 Task: Arrange a 60-minute sailing lesson for those looking to master the art of sailing.
Action: Mouse pressed left at (773, 102)
Screenshot: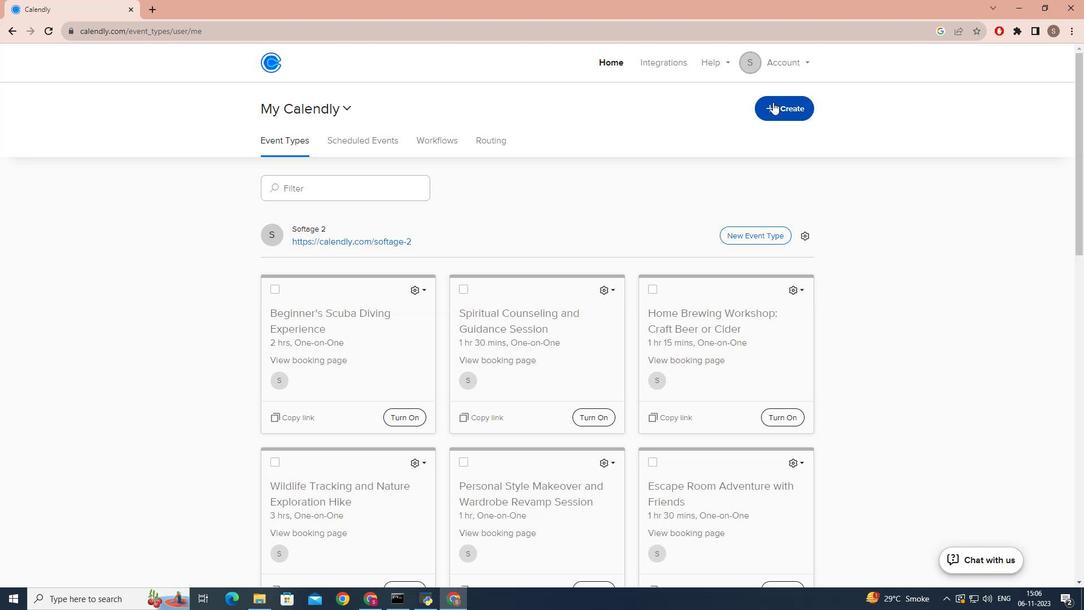 
Action: Mouse moved to (712, 144)
Screenshot: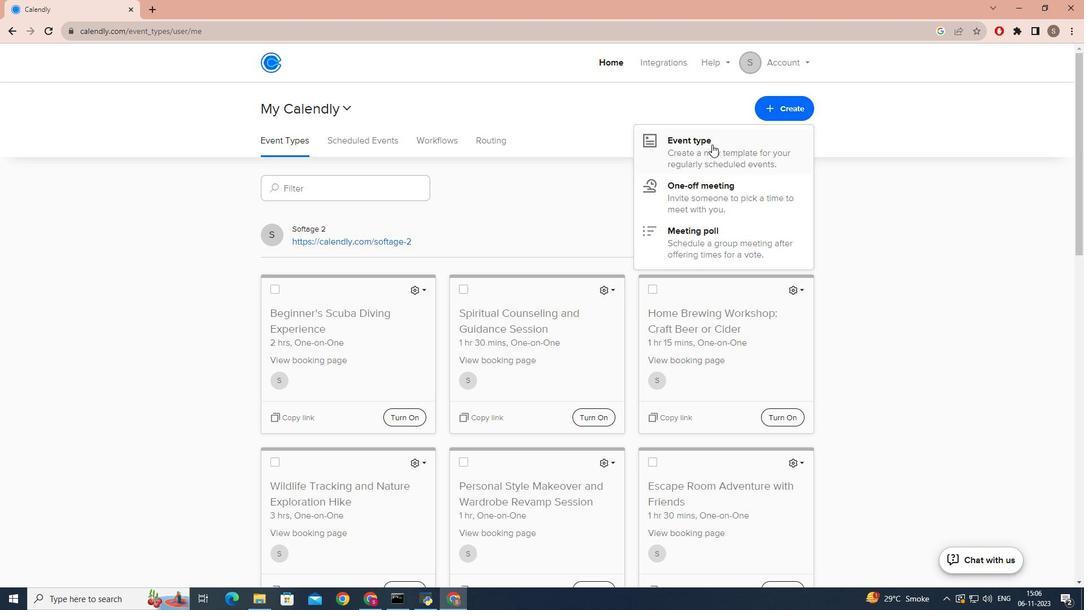 
Action: Mouse pressed left at (712, 144)
Screenshot: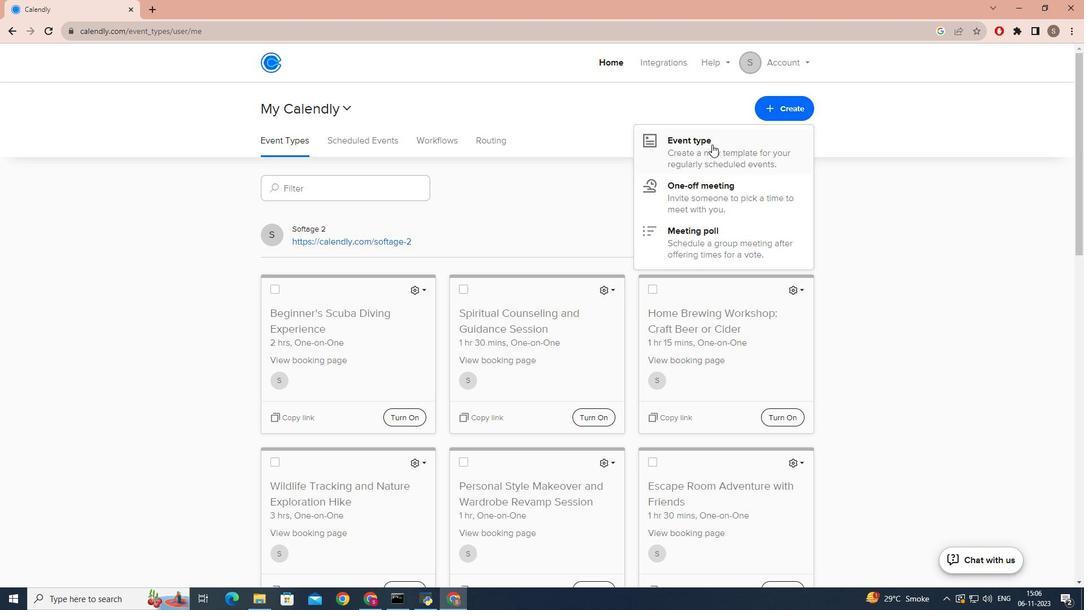 
Action: Mouse moved to (473, 181)
Screenshot: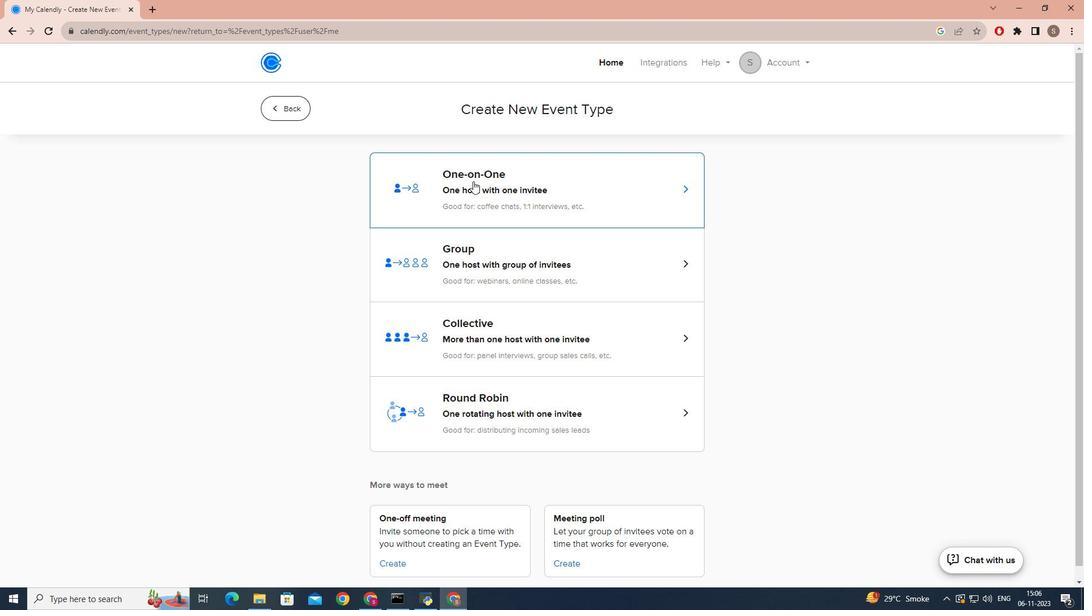 
Action: Mouse pressed left at (473, 181)
Screenshot: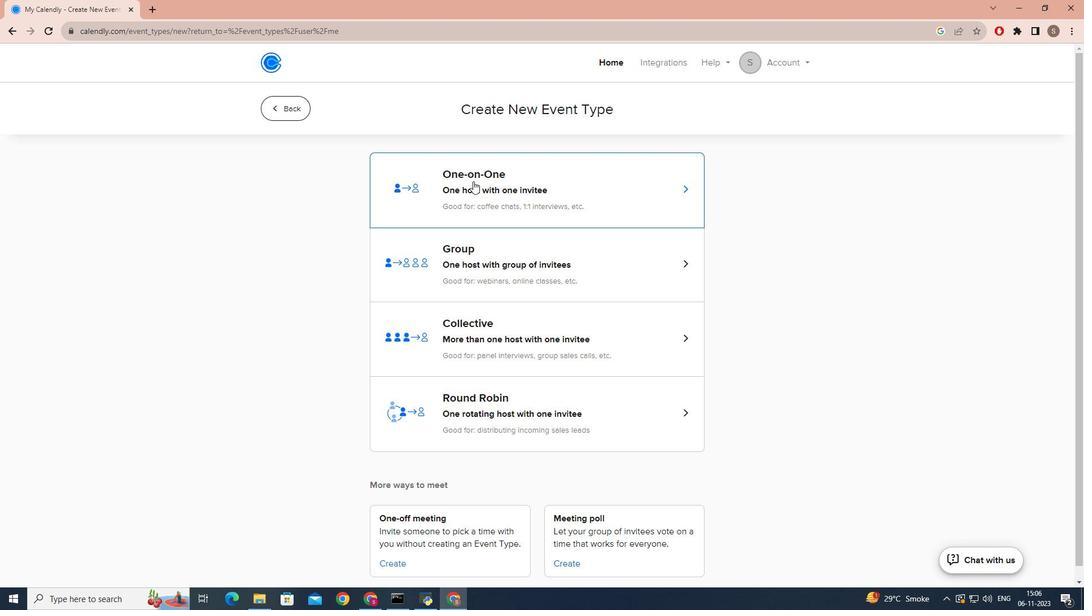 
Action: Mouse moved to (417, 264)
Screenshot: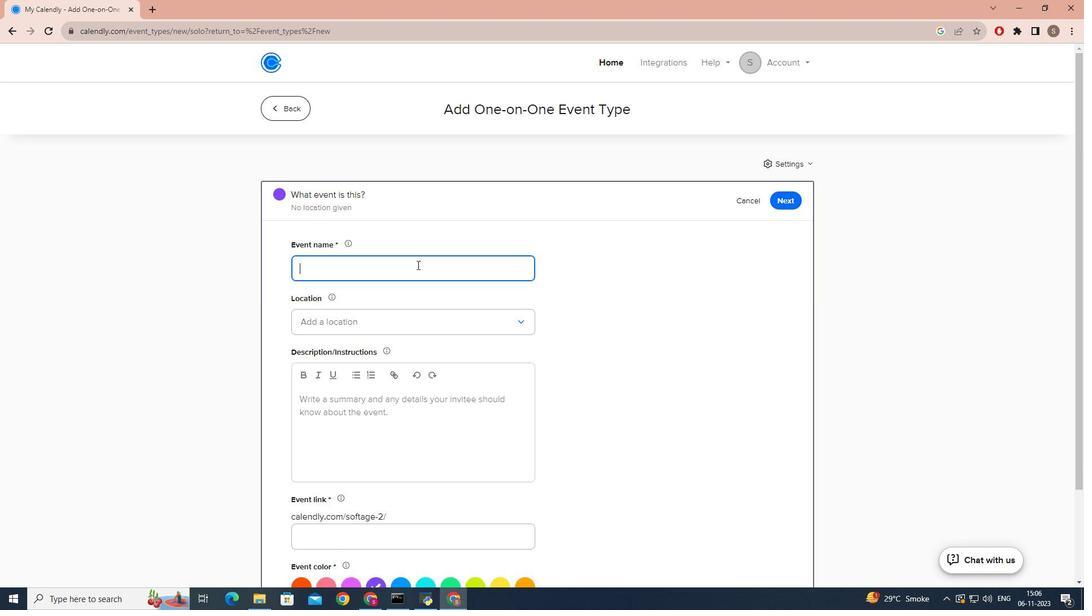 
Action: Key pressed <Key.caps_lock>M<Key.caps_lock>aster<Key.space>the<Key.space><Key.caps_lock>A<Key.caps_lock>rt<Key.space>of<Key.space><Key.caps_lock>S<Key.caps_lock>ailing
Screenshot: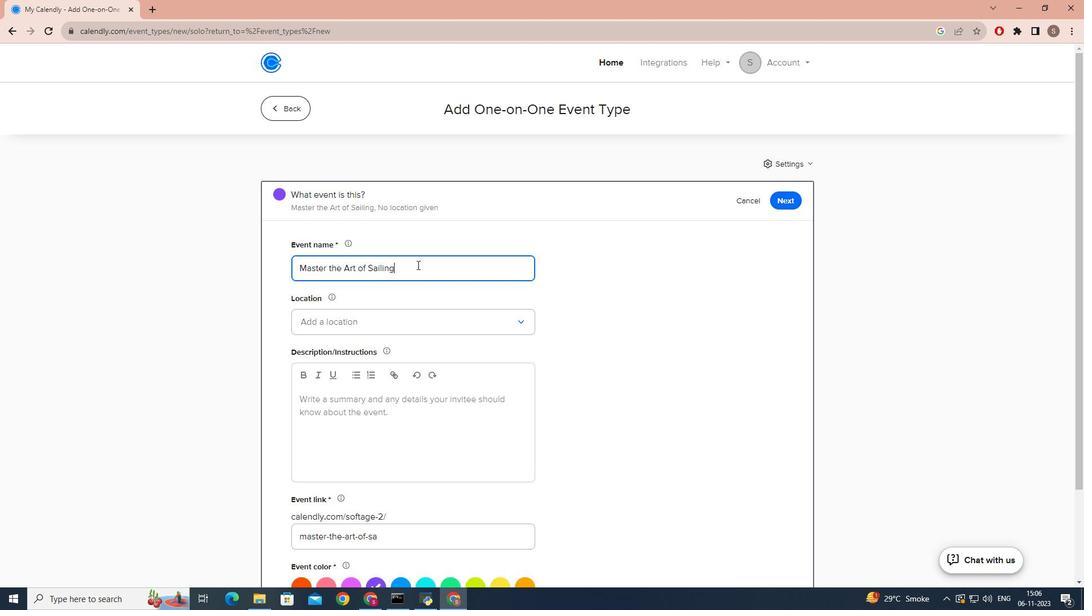 
Action: Mouse moved to (287, 315)
Screenshot: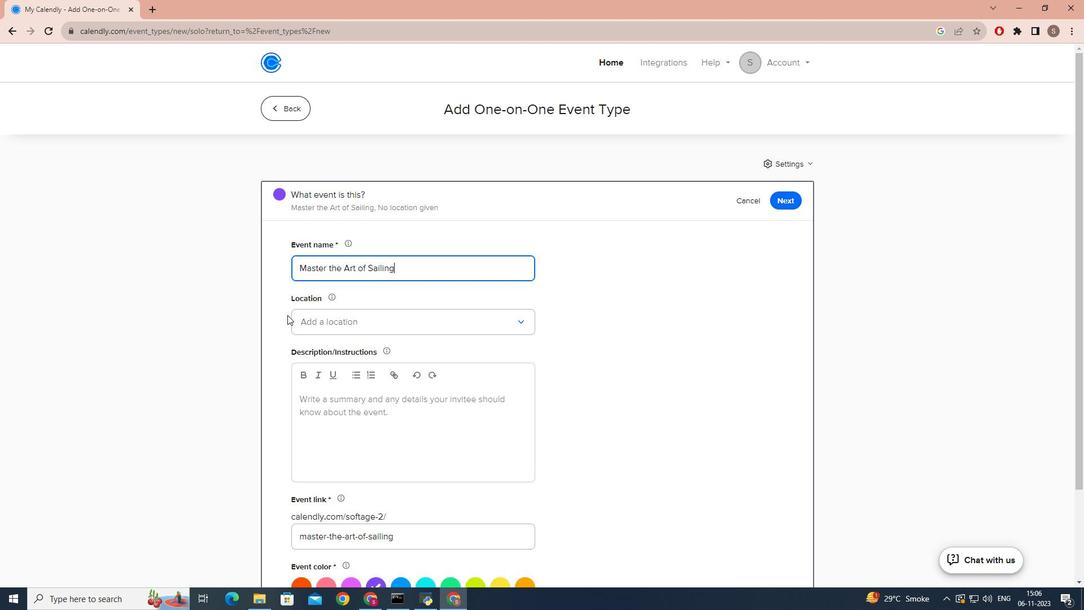 
Action: Mouse pressed left at (287, 315)
Screenshot: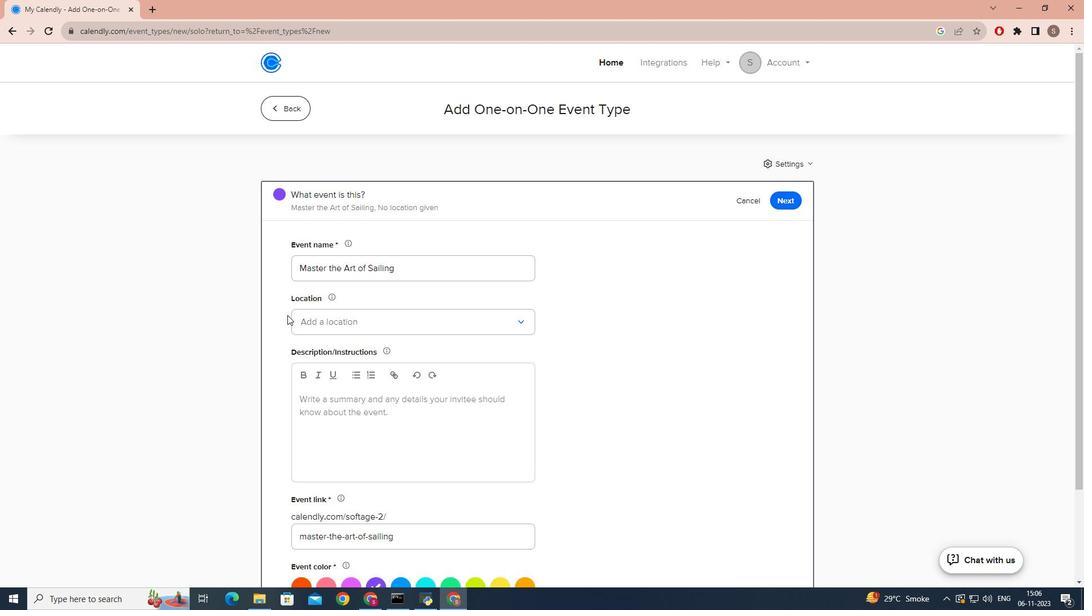 
Action: Mouse moved to (309, 315)
Screenshot: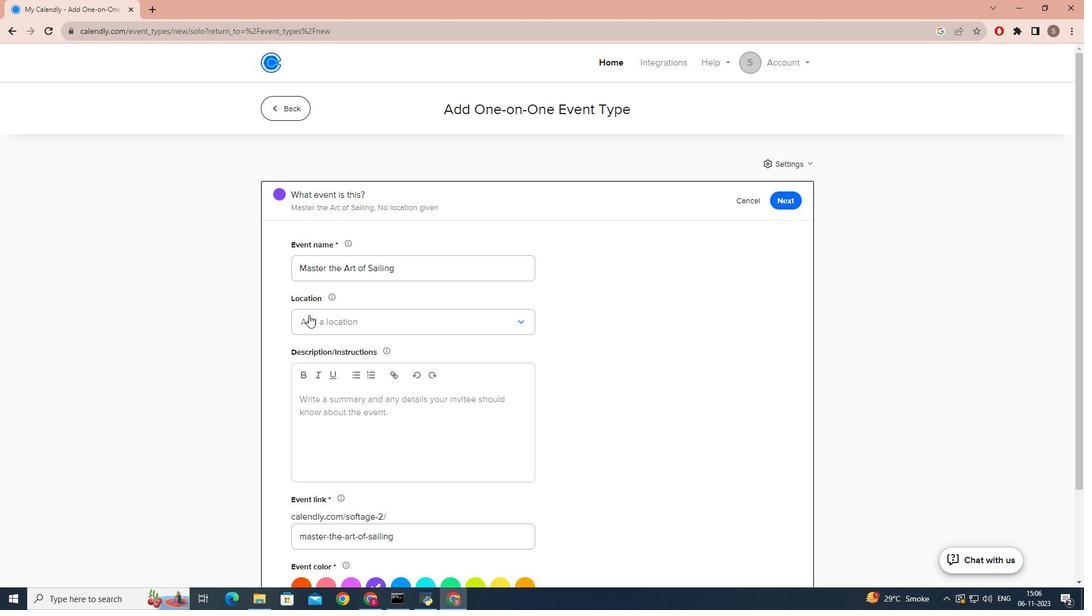 
Action: Mouse pressed left at (309, 315)
Screenshot: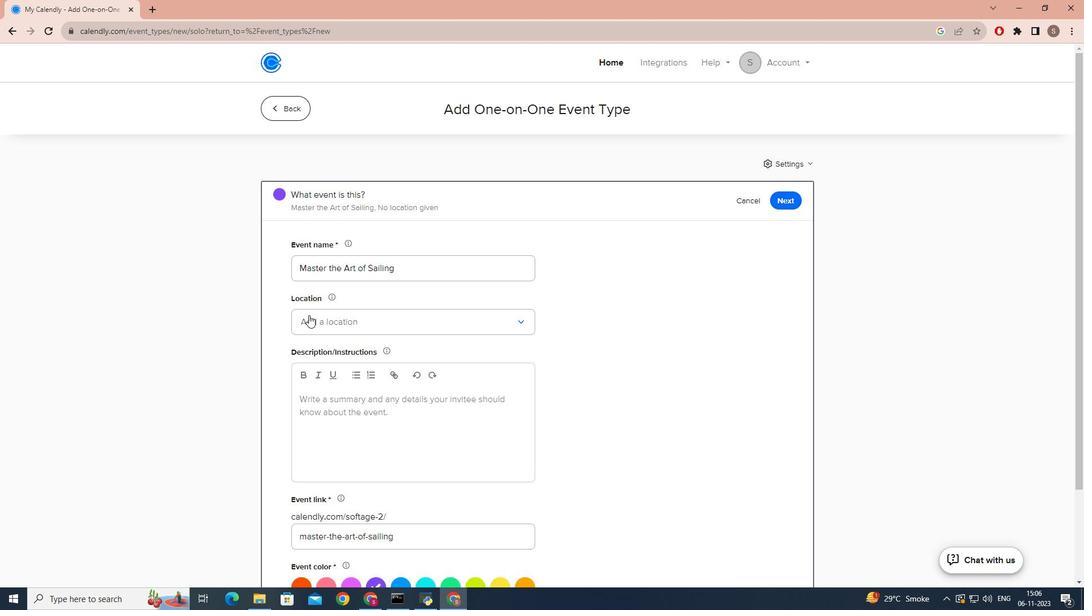 
Action: Mouse moved to (314, 342)
Screenshot: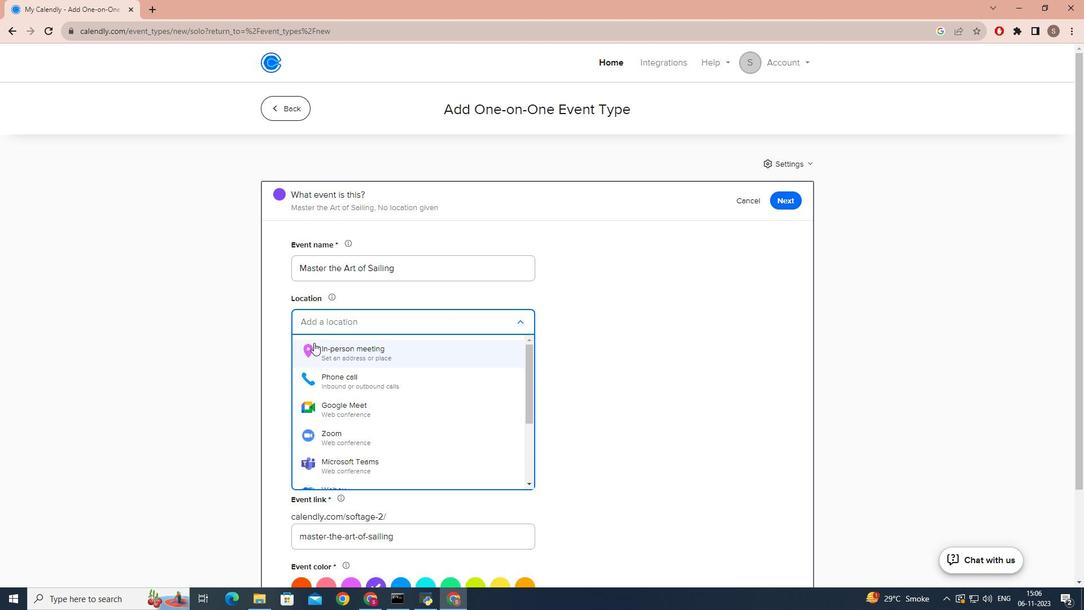 
Action: Mouse pressed left at (314, 342)
Screenshot: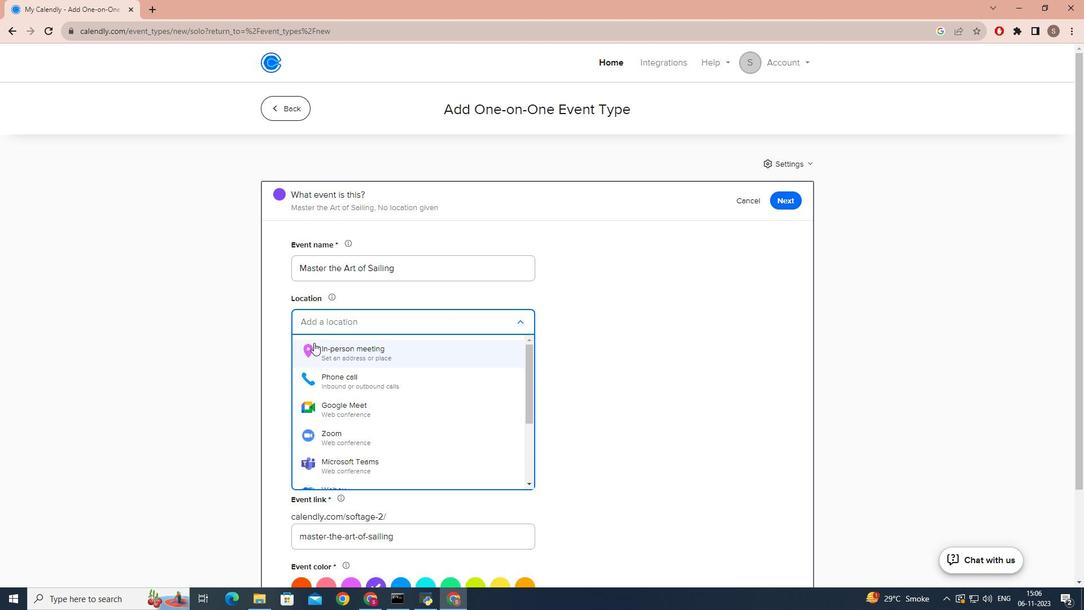 
Action: Mouse moved to (497, 185)
Screenshot: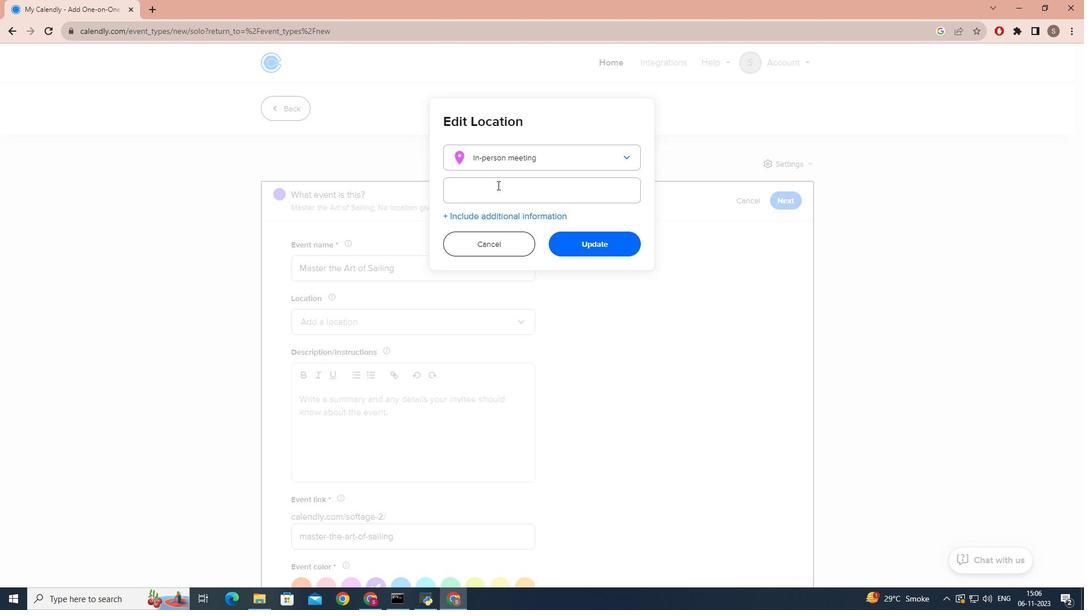 
Action: Mouse pressed left at (497, 185)
Screenshot: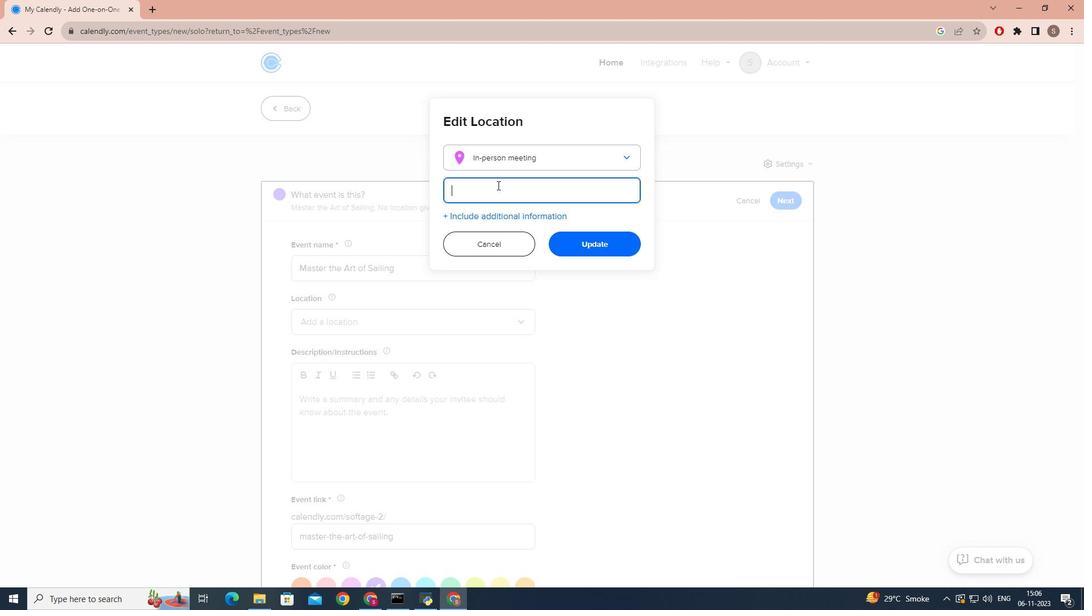 
Action: Mouse moved to (508, 182)
Screenshot: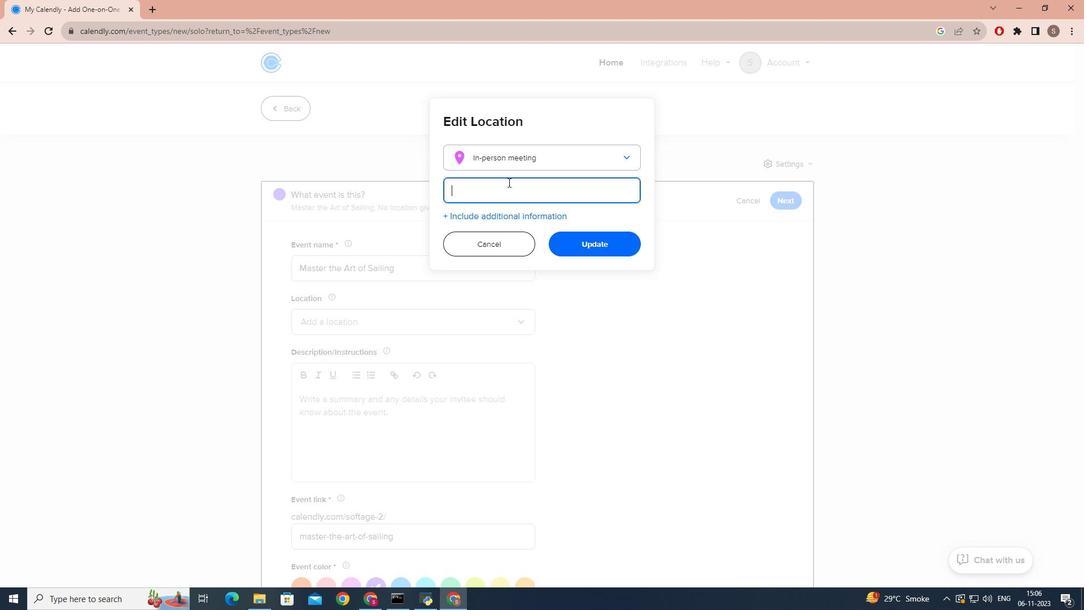 
Action: Key pressed <Key.caps_lock>L<Key.caps_lock>yme<Key.space><Key.caps_lock>S<Key.caps_lock>ea,<Key.space><Key.caps_lock>U<Key.caps_lock>.<Key.caps_lock>K<Key.caps_lock>
Screenshot: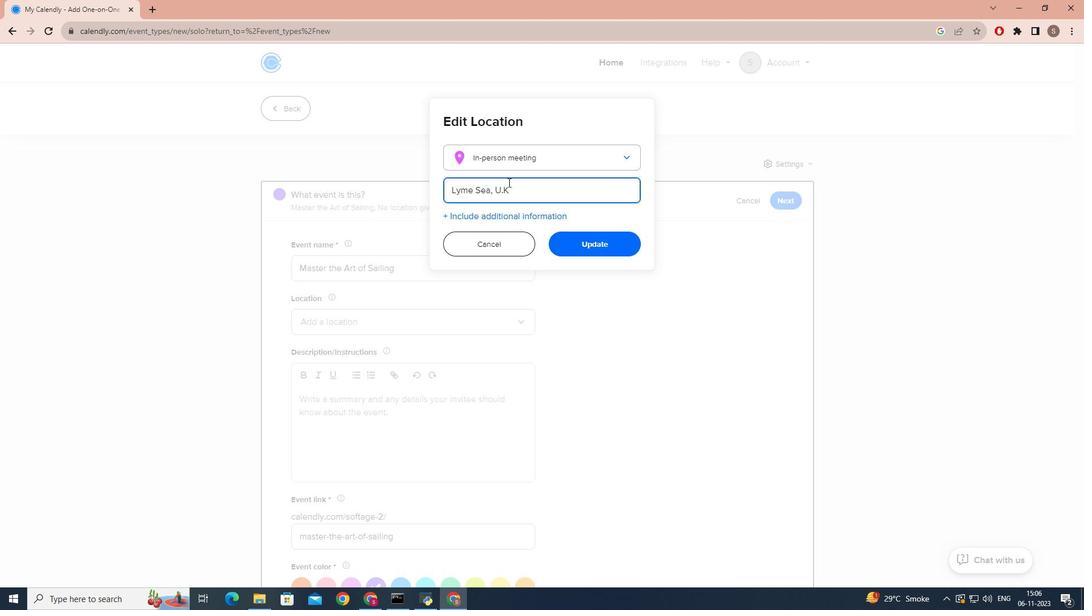 
Action: Mouse moved to (572, 242)
Screenshot: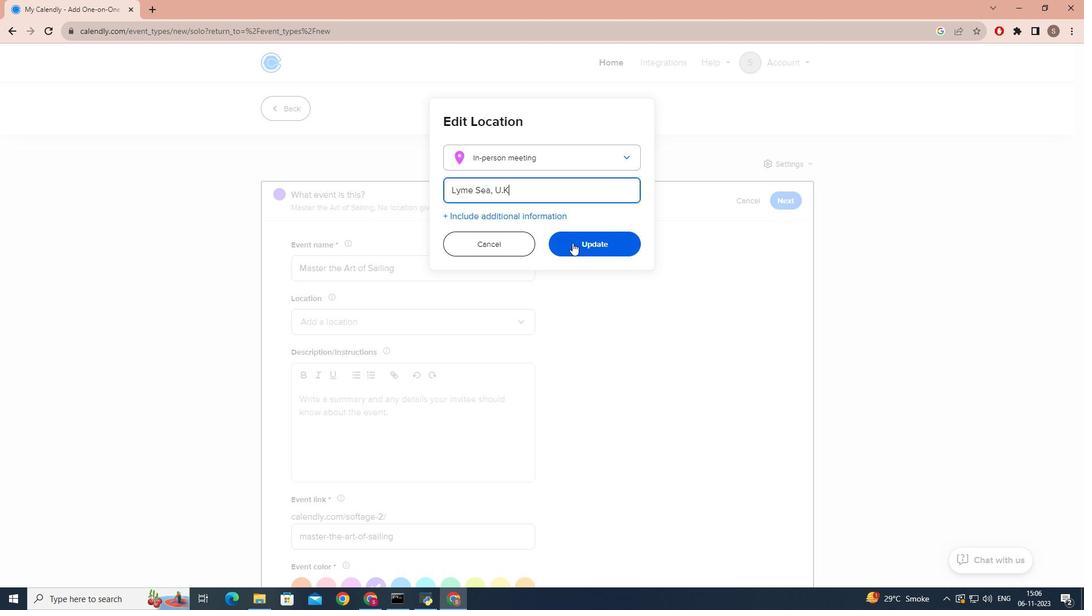 
Action: Mouse pressed left at (572, 242)
Screenshot: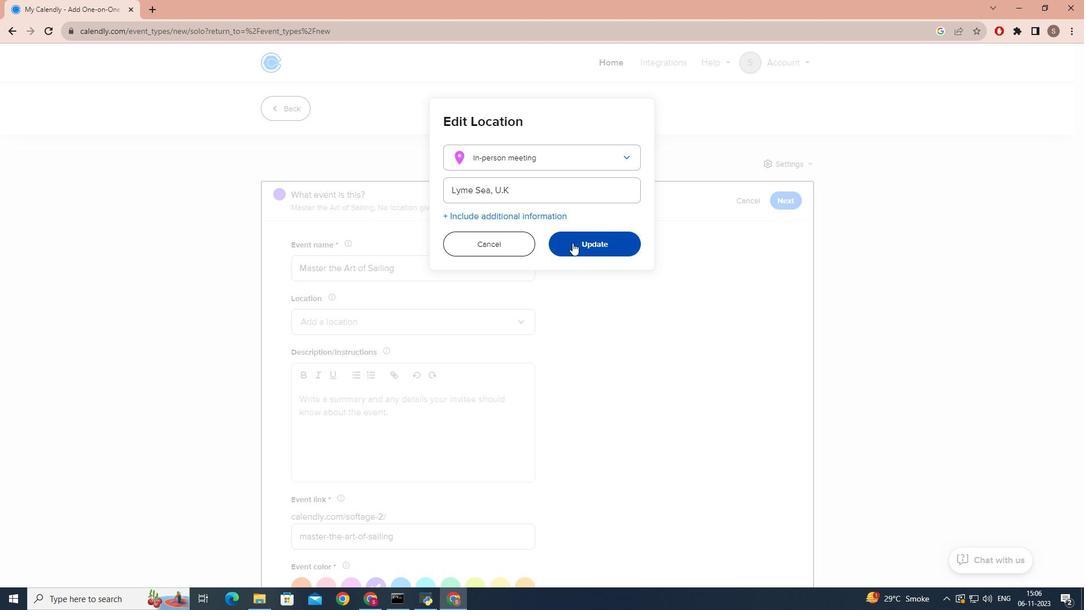 
Action: Mouse moved to (442, 300)
Screenshot: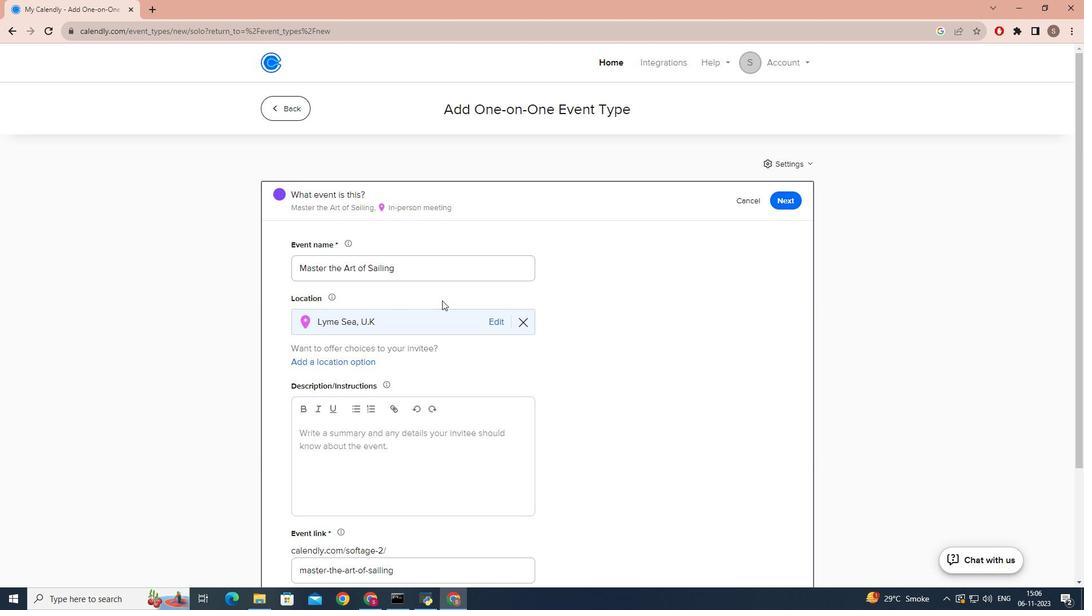 
Action: Mouse scrolled (442, 300) with delta (0, 0)
Screenshot: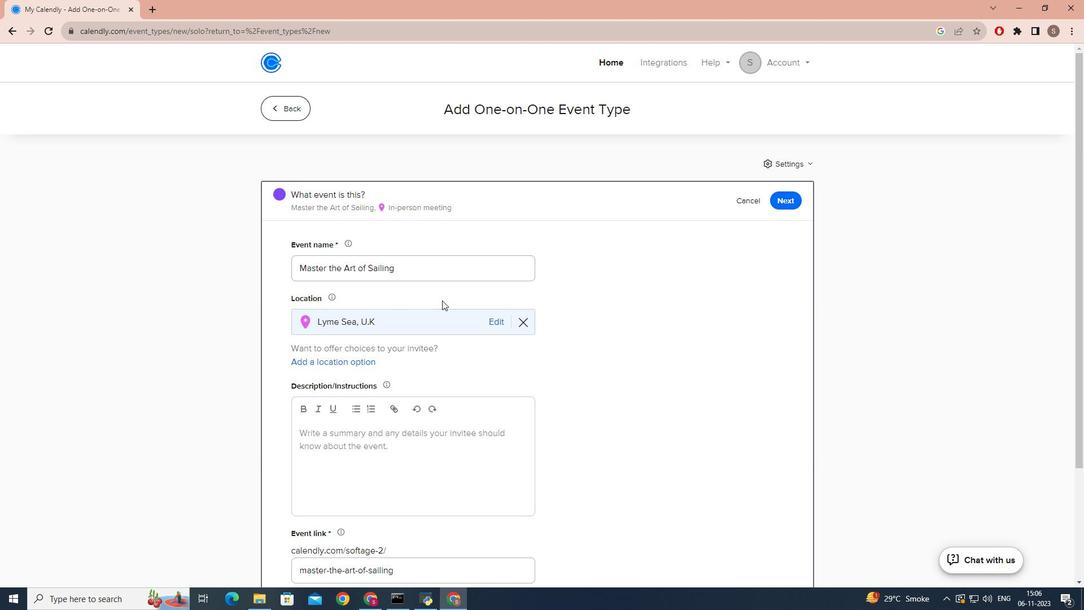 
Action: Mouse scrolled (442, 300) with delta (0, 0)
Screenshot: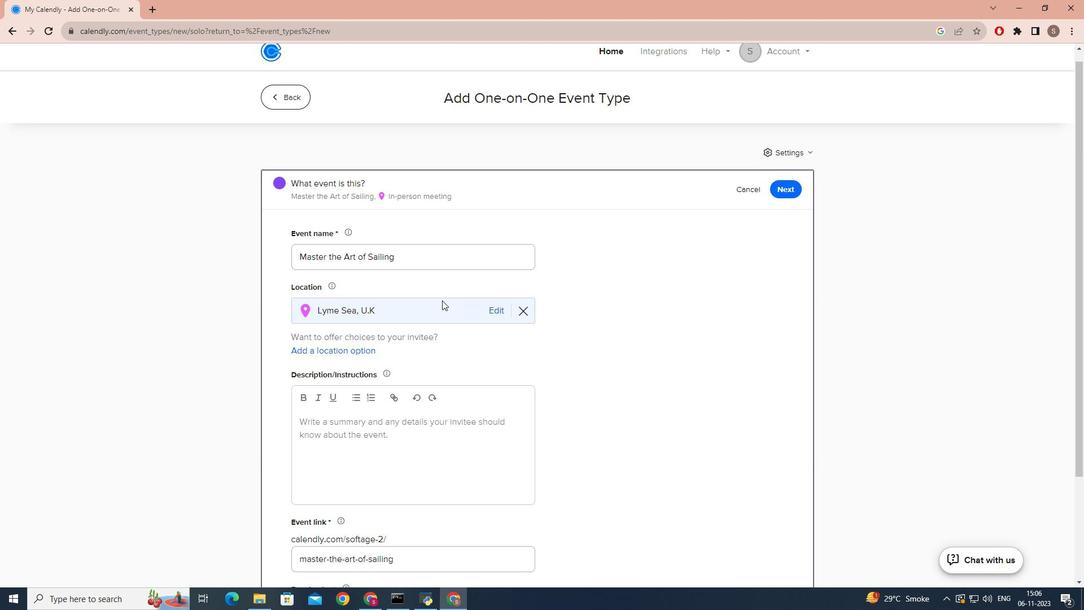 
Action: Mouse scrolled (442, 300) with delta (0, 0)
Screenshot: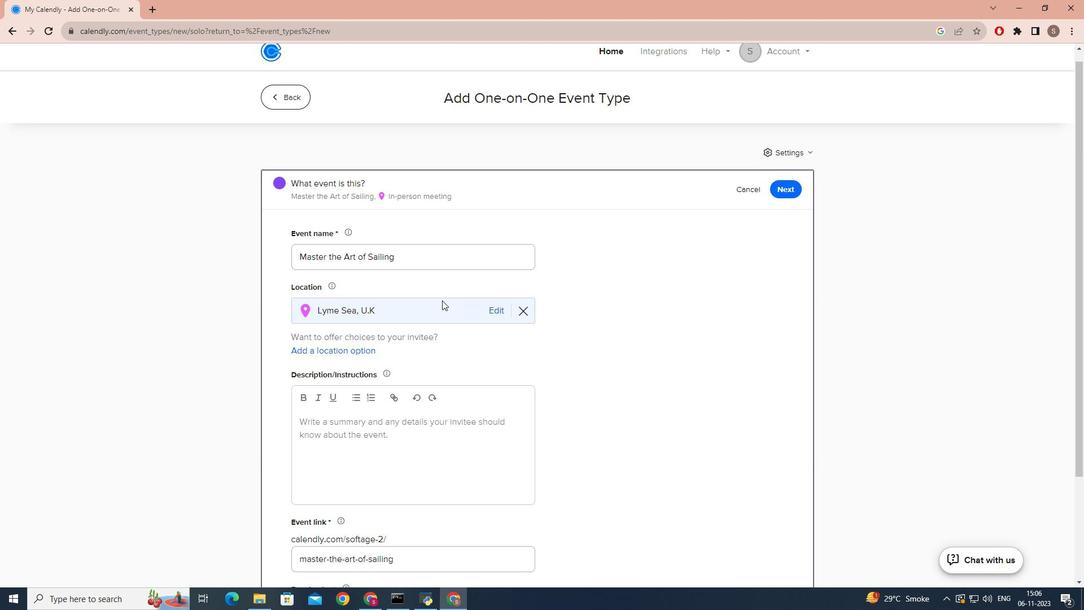 
Action: Mouse scrolled (442, 300) with delta (0, 0)
Screenshot: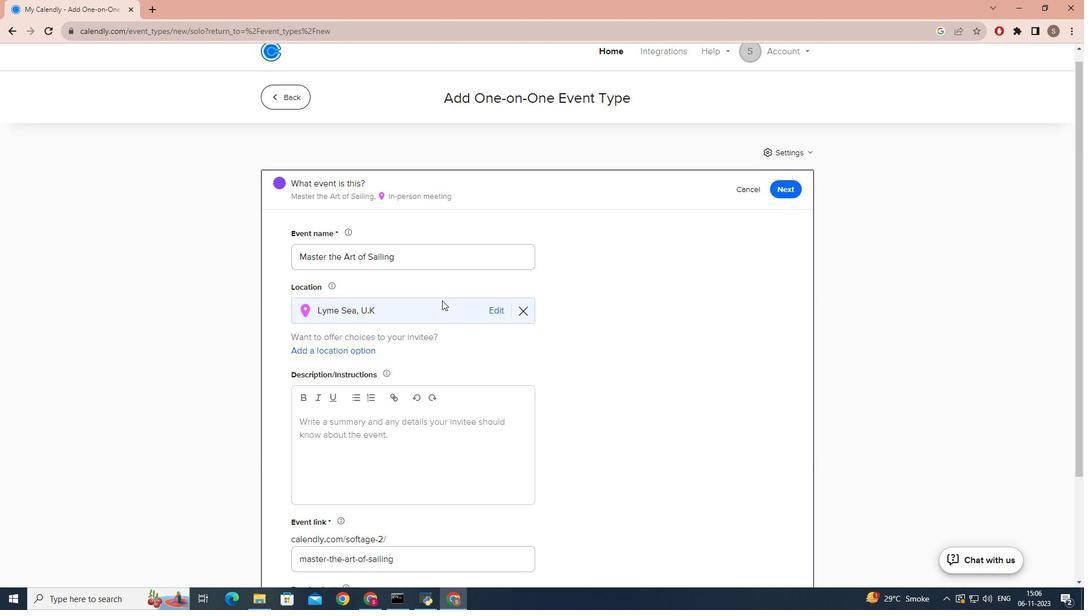 
Action: Mouse scrolled (442, 300) with delta (0, 0)
Screenshot: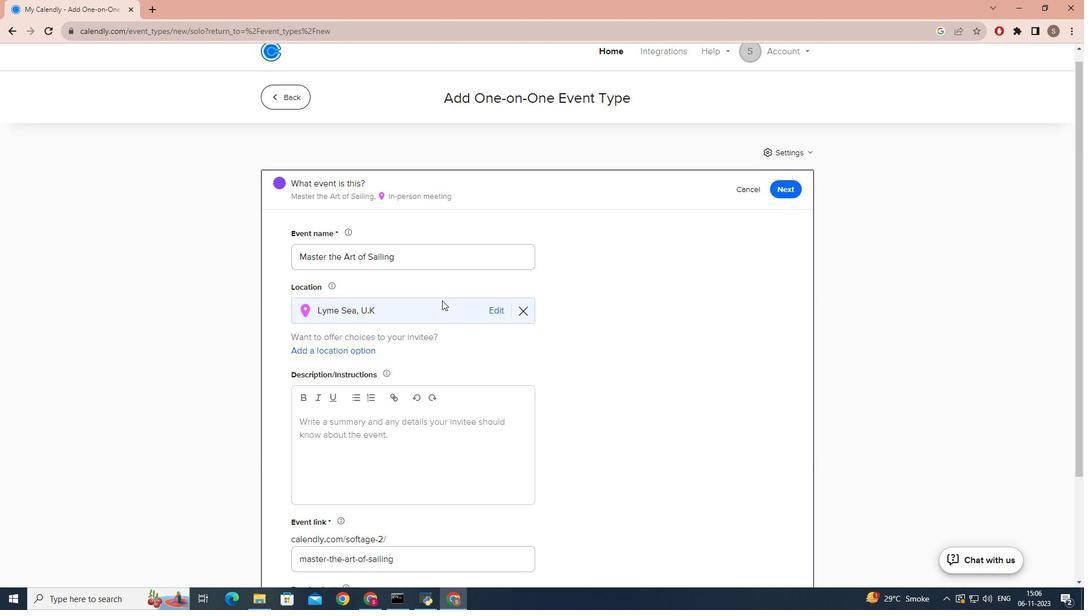 
Action: Mouse moved to (342, 290)
Screenshot: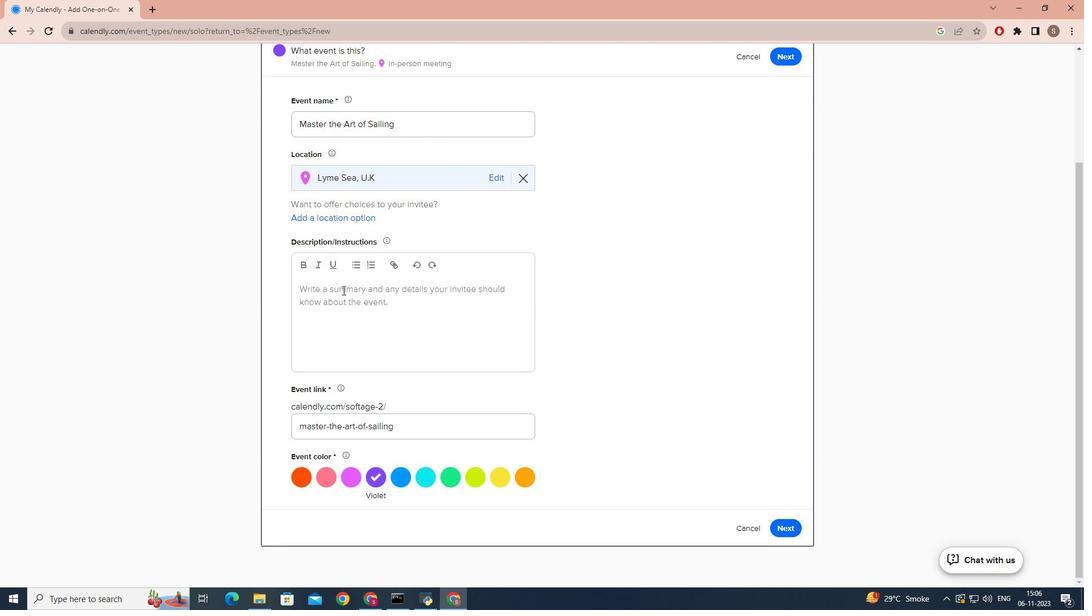 
Action: Mouse pressed left at (342, 290)
Screenshot: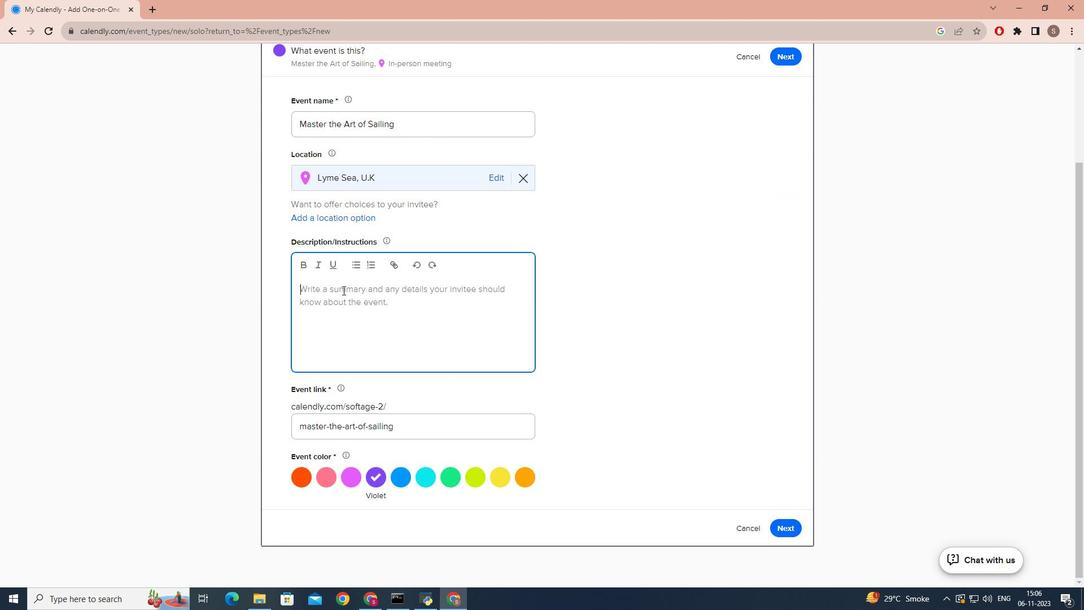 
Action: Mouse pressed right at (342, 290)
Screenshot: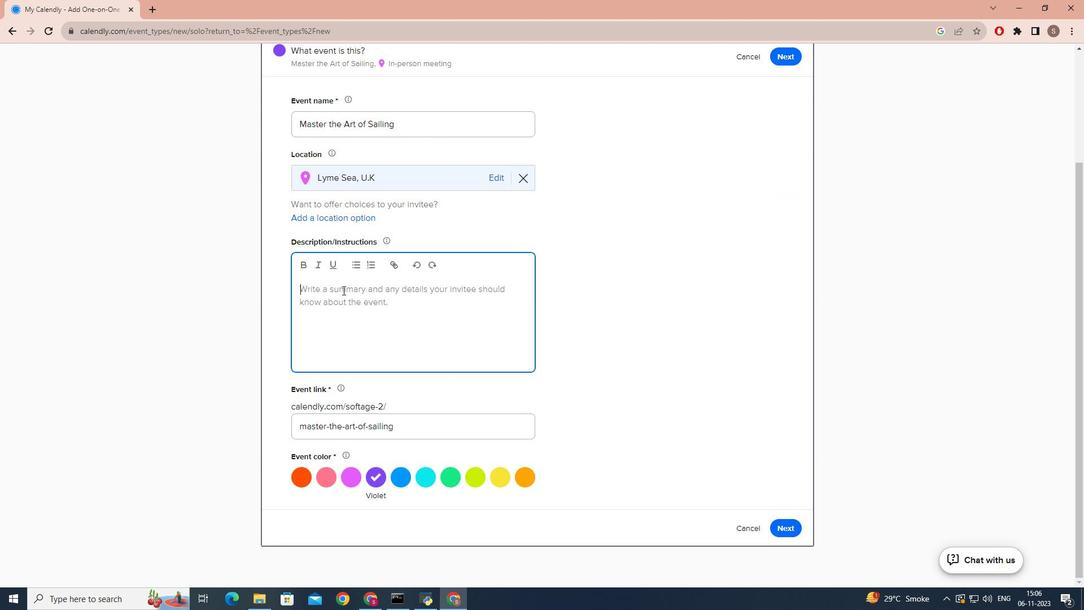 
Action: Mouse moved to (281, 296)
Screenshot: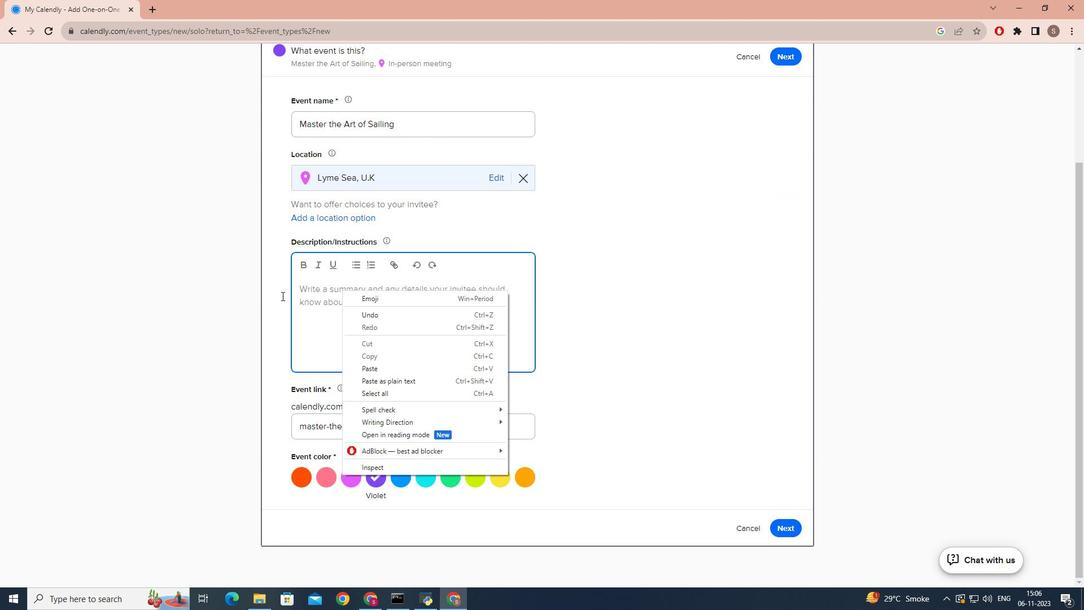 
Action: Mouse pressed left at (281, 296)
Screenshot: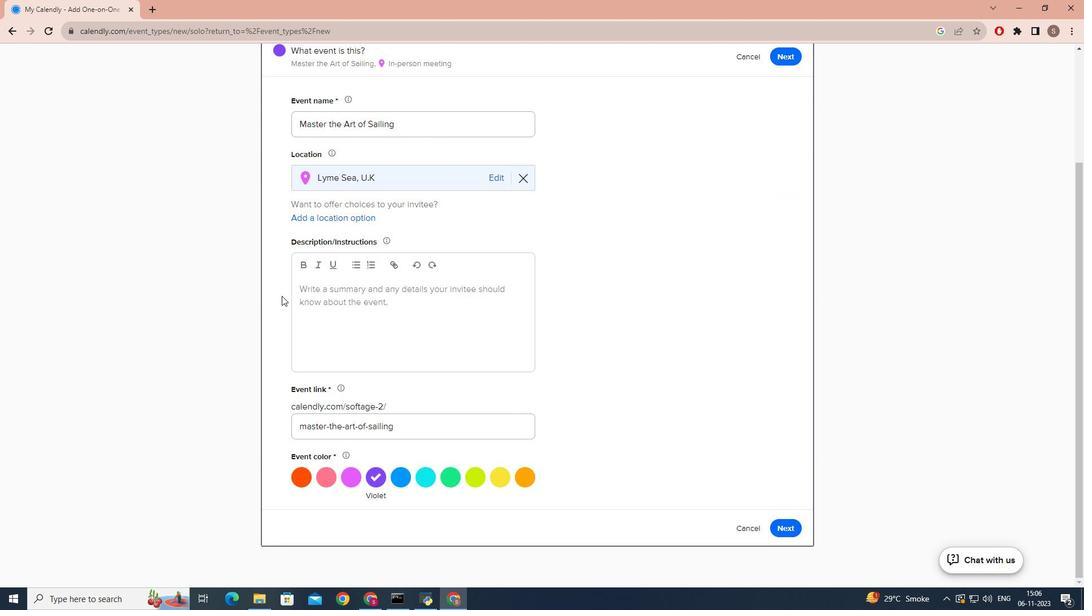 
Action: Mouse moved to (309, 293)
Screenshot: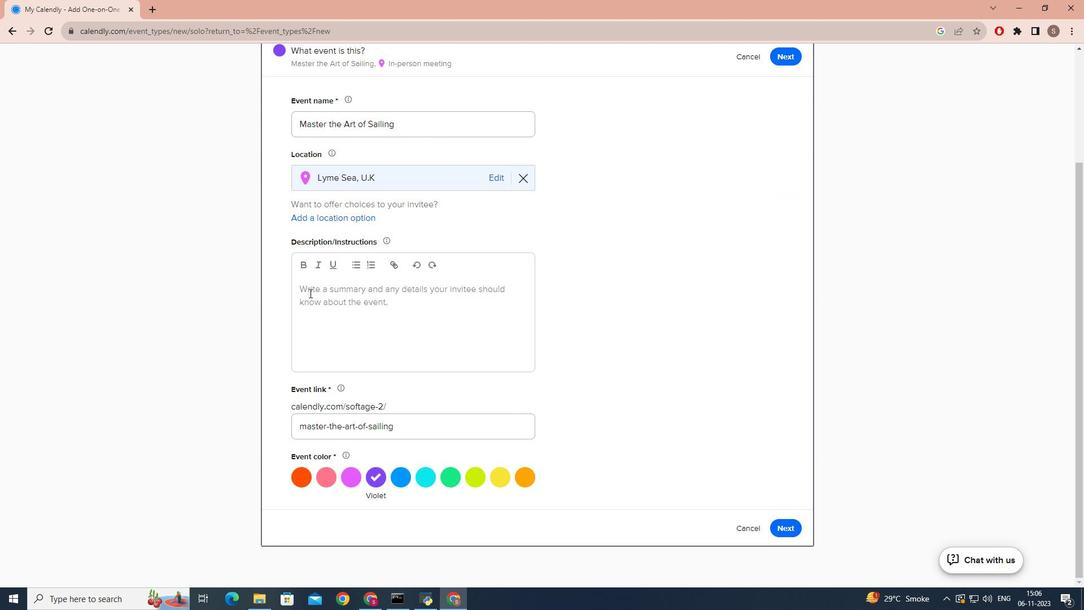 
Action: Mouse pressed left at (309, 293)
Screenshot: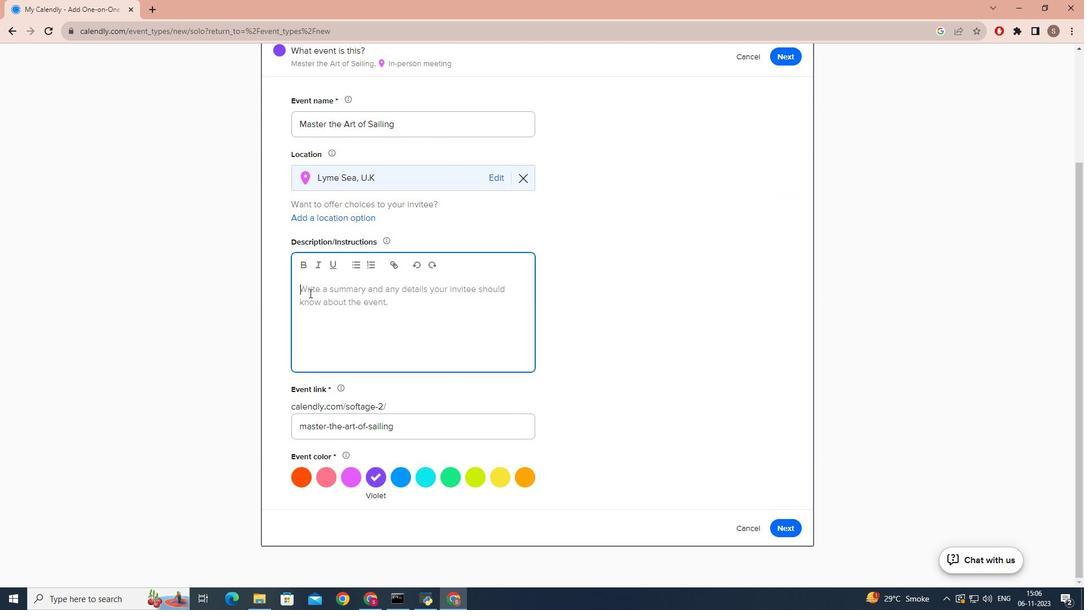 
Action: Key pressed <Key.caps_lock>A<Key.caps_lock>re<Key.space>you<Key.space>ready<Key.space>to<Key.space>embark<Key.space>on<Key.space>a<Key.space>journey<Key.space>of<Key.space>wain<Key.backspace><Key.backspace><Key.backspace>ind,water<Key.space>and<Key.space>adventure<Key.shift_r>?<Key.space>
Screenshot: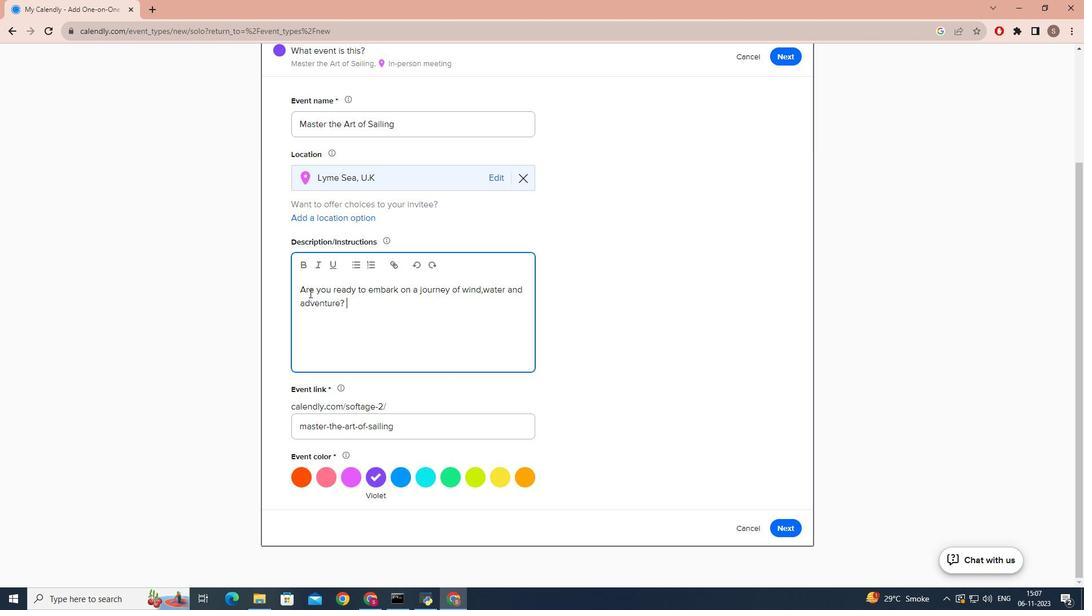 
Action: Mouse moved to (310, 293)
Screenshot: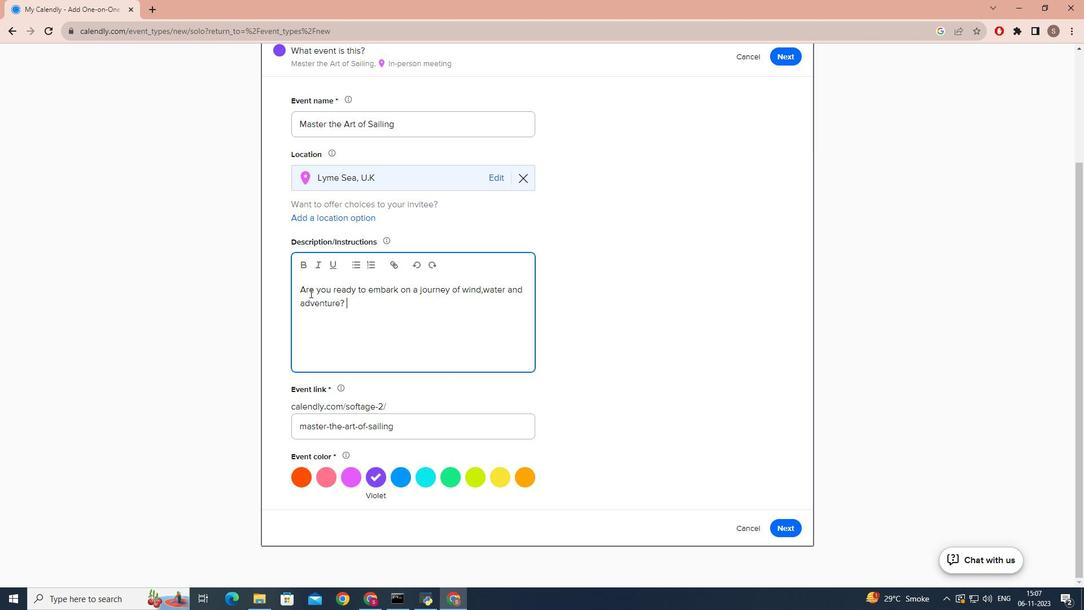 
Action: Key pressed <Key.caps_lock>J<Key.caps_lock>oi<Key.space><Key.backspace>n<Key.space>us<Key.space>for<Key.space>a<Key.space>sailing<Key.space>lesson<Key.space>where<Key.space>you<Key.space>will<Key.space>learn<Key.space>the<Key.space>ropes<Key.space>,quite<Key.space>oliterally<Key.shift_r><Key.shift_r>!<Key.space>
Screenshot: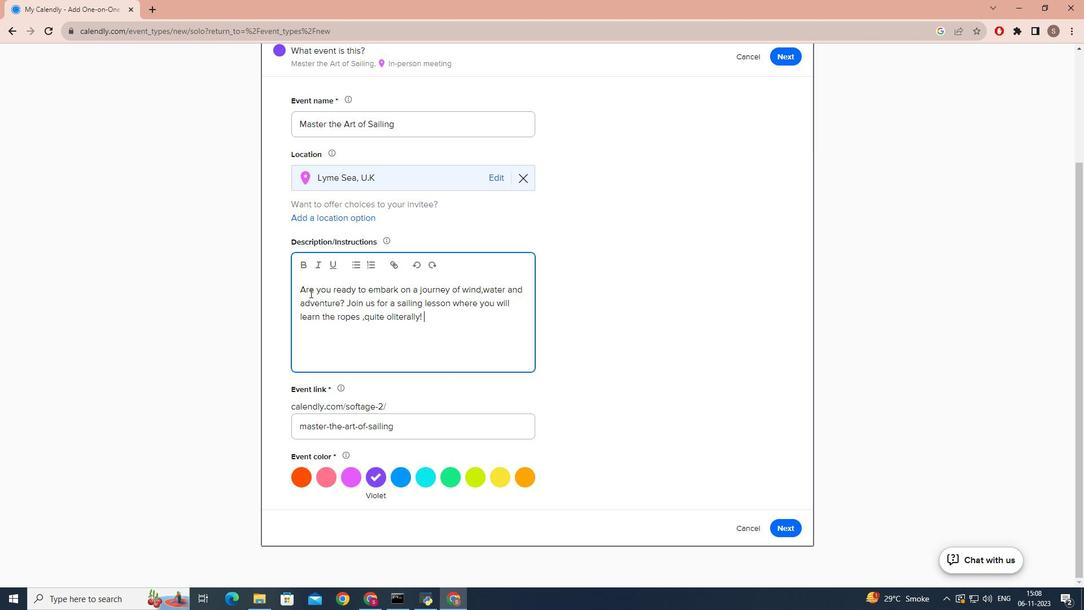 
Action: Mouse moved to (390, 316)
Screenshot: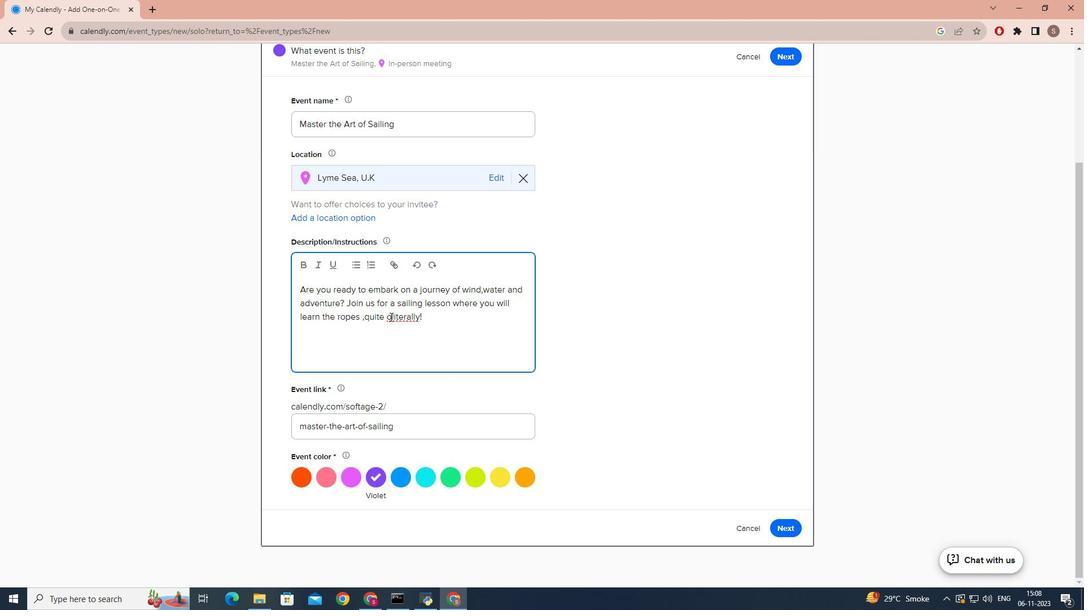 
Action: Mouse pressed left at (390, 316)
Screenshot: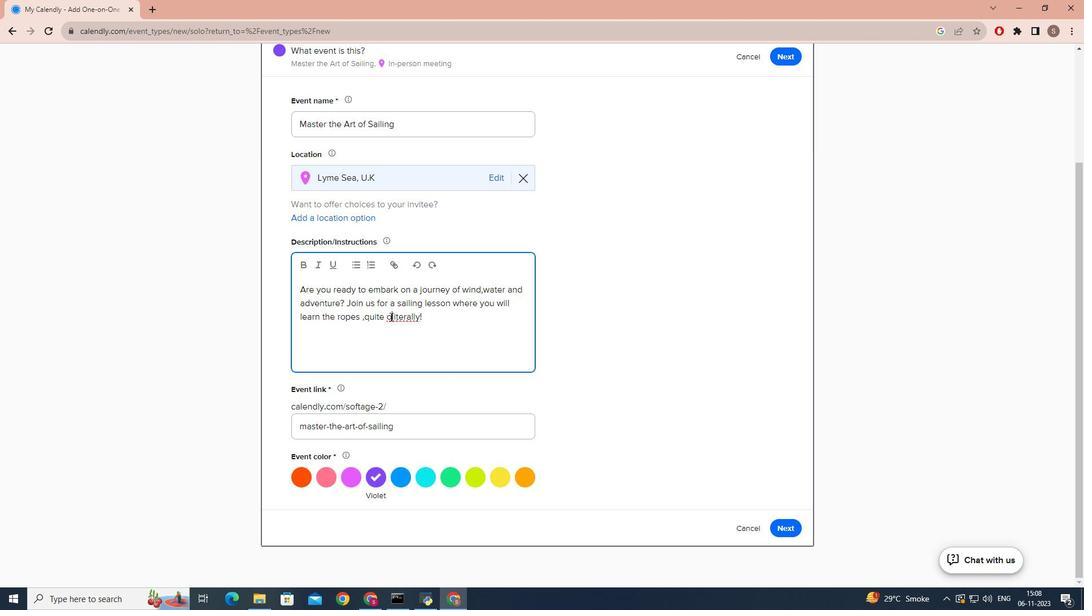 
Action: Key pressed <Key.backspace>
Screenshot: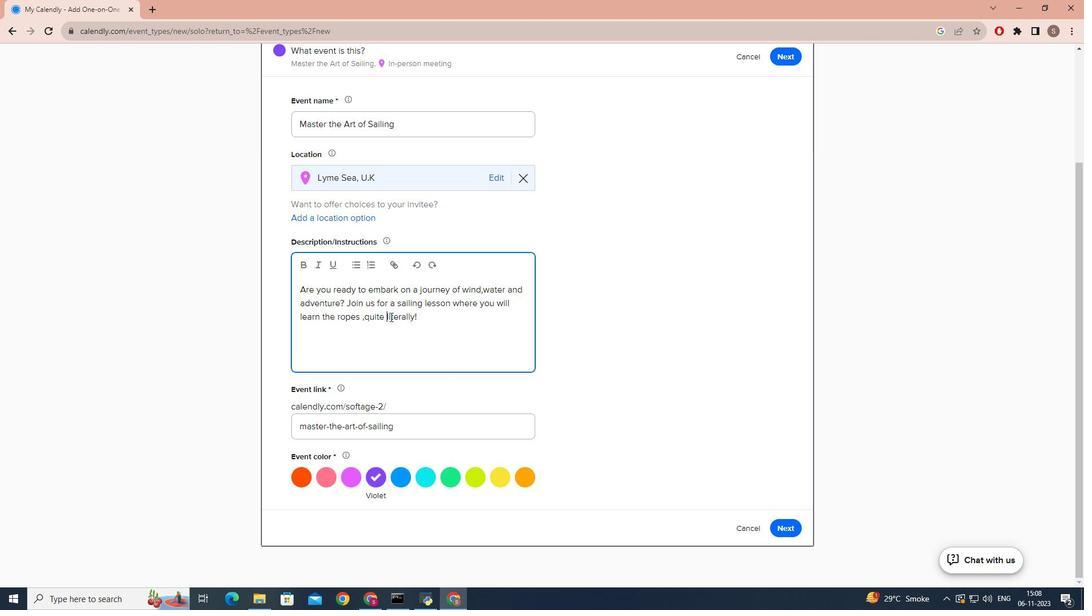 
Action: Mouse moved to (446, 324)
Screenshot: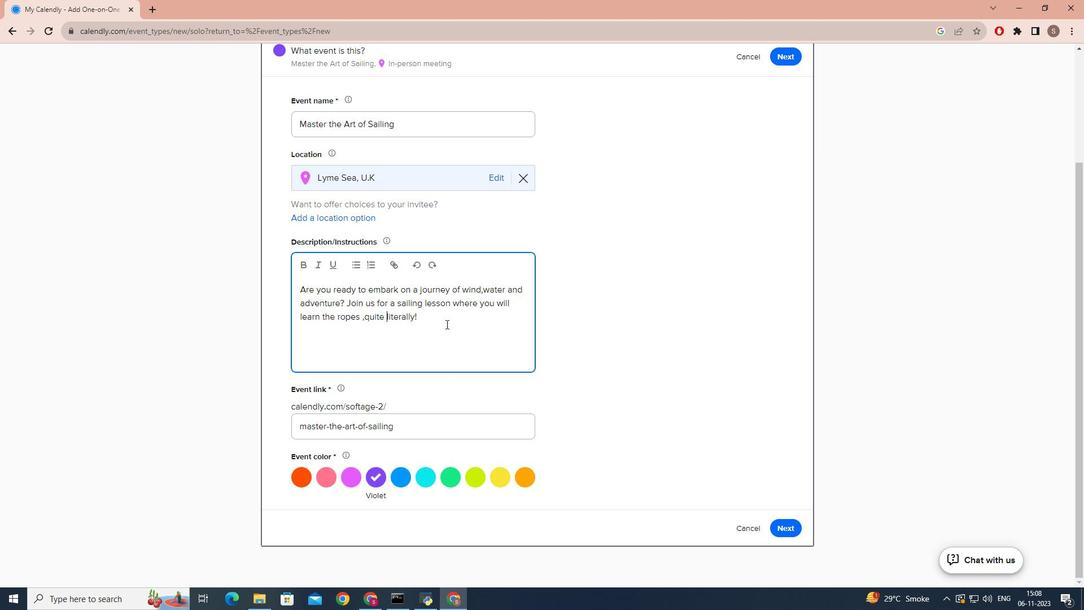 
Action: Mouse pressed left at (446, 324)
Screenshot: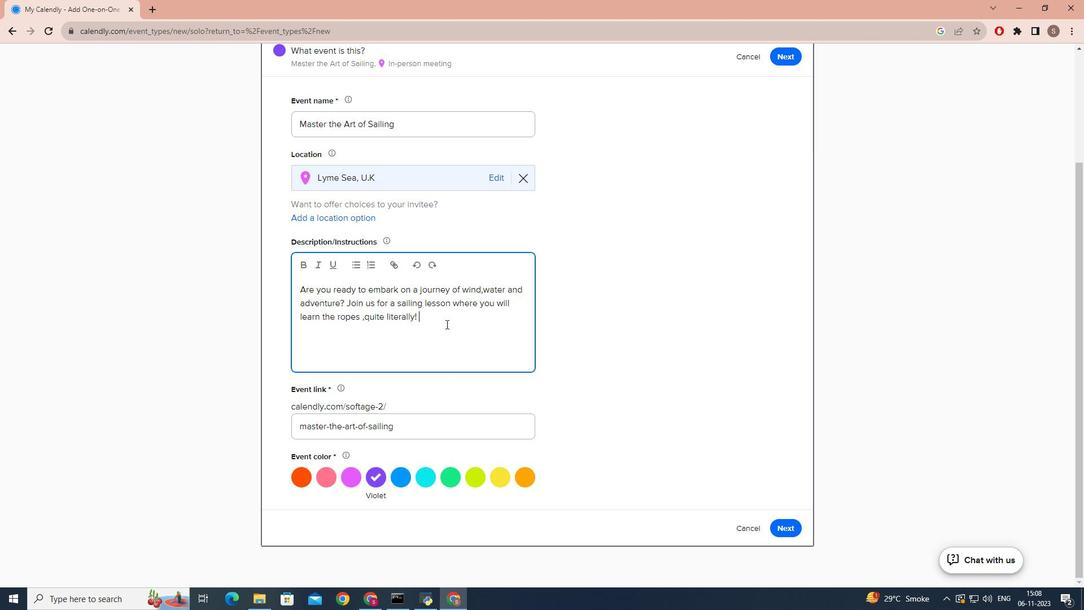 
Action: Key pressed <Key.enter><Key.caps_lock>W<Key.caps_lock>hether<Key.space>you<Key.space>e<Key.backspace>are<Key.space>a<Key.space>novice<Key.space>sailor<Key.space>or<Key.space>looking<Key.space>to<Key.space>brush<Key.space>up<Key.space>your<Key.space>sailing<Key.space>skills,this<Key.space>lesson<Key.space>is<Key.space>designed<Key.space>o<Key.space>help<Key.space>you<Key.space>feel<Key.space>confidenet<Key.space><Key.backspace><Key.backspace><Key.backspace>t<Key.space>and<Key.space>comfortable<Key.space>on<Key.space>the<Key.space>pen<Key.space>water.
Screenshot: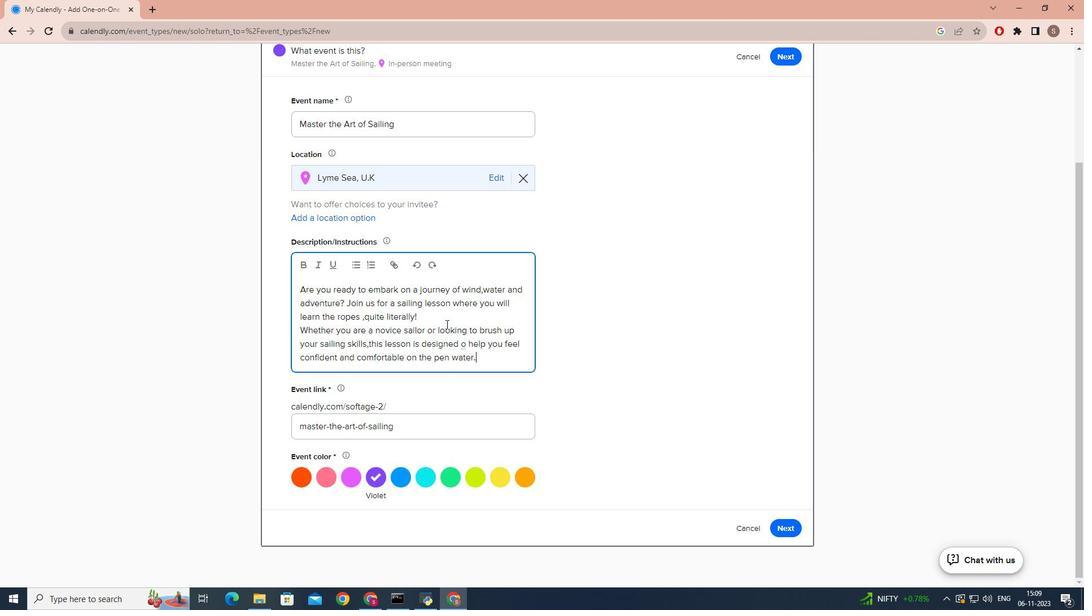 
Action: Mouse moved to (433, 353)
Screenshot: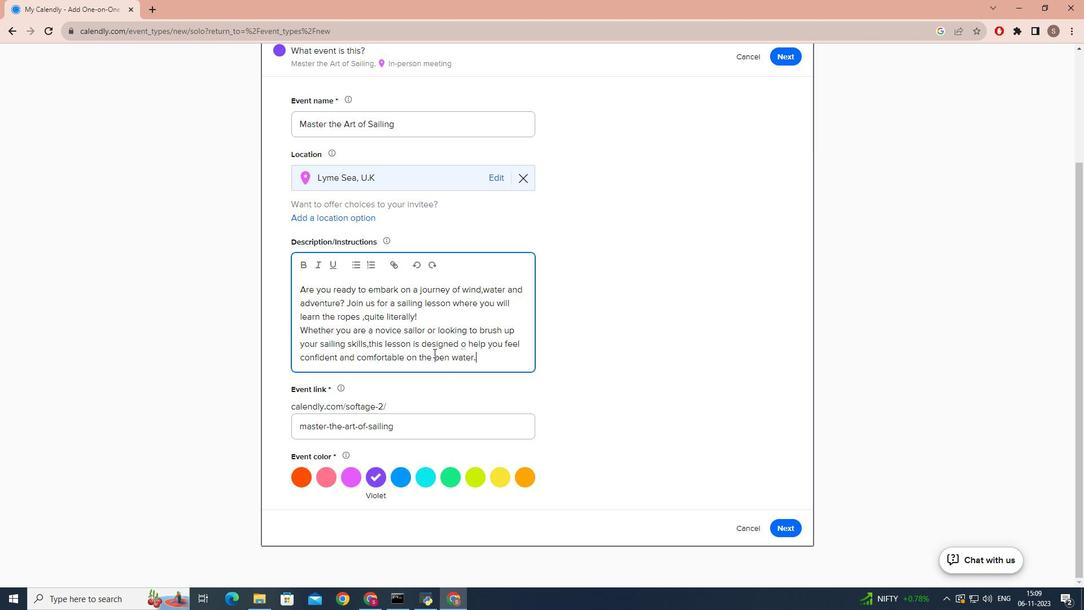 
Action: Mouse pressed left at (433, 353)
Screenshot: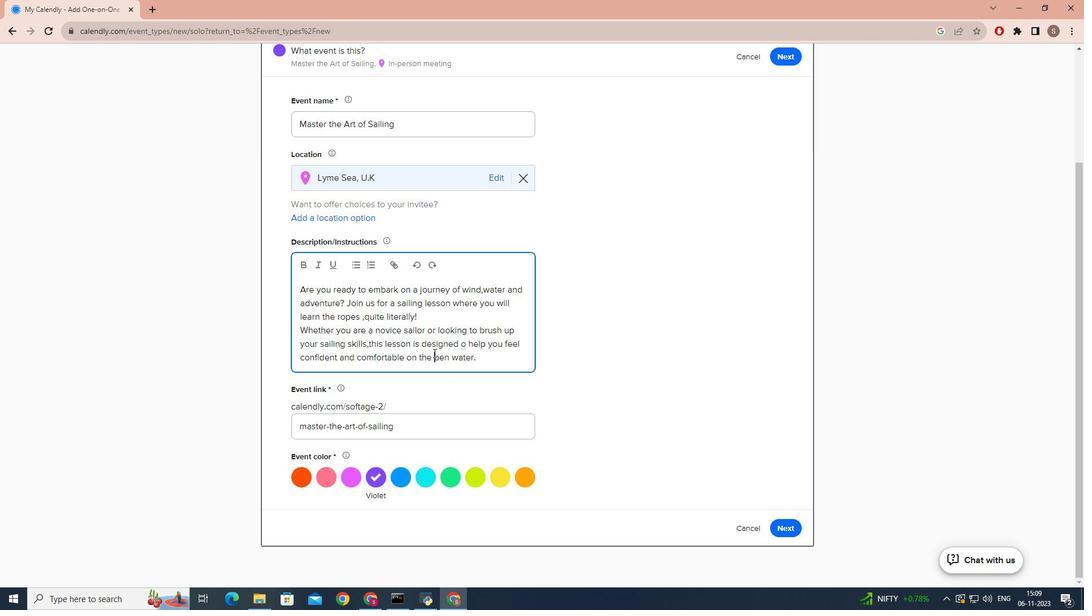 
Action: Key pressed o
Screenshot: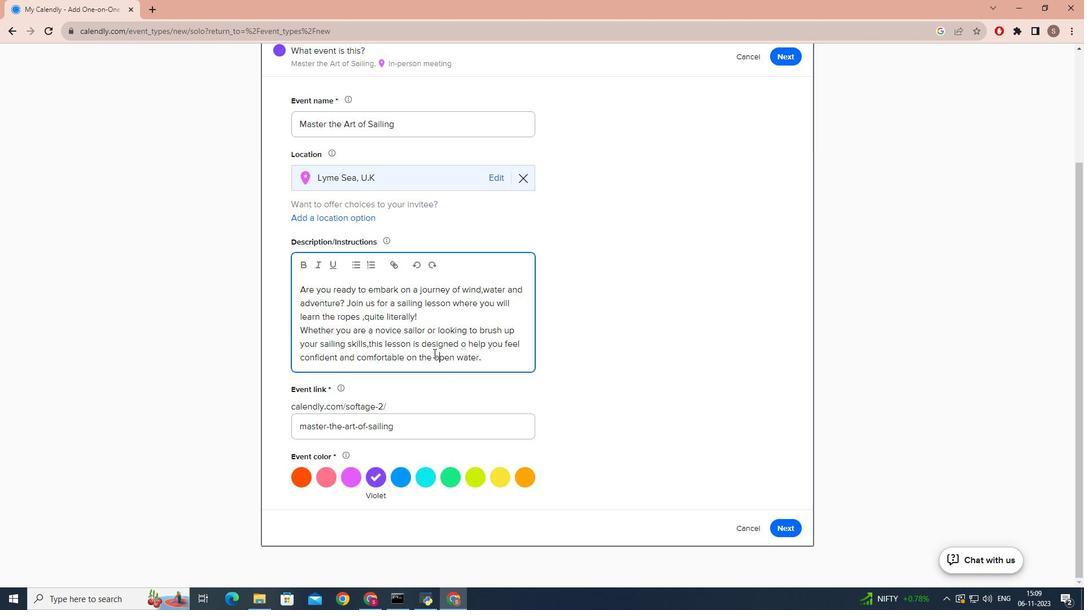 
Action: Mouse moved to (425, 379)
Screenshot: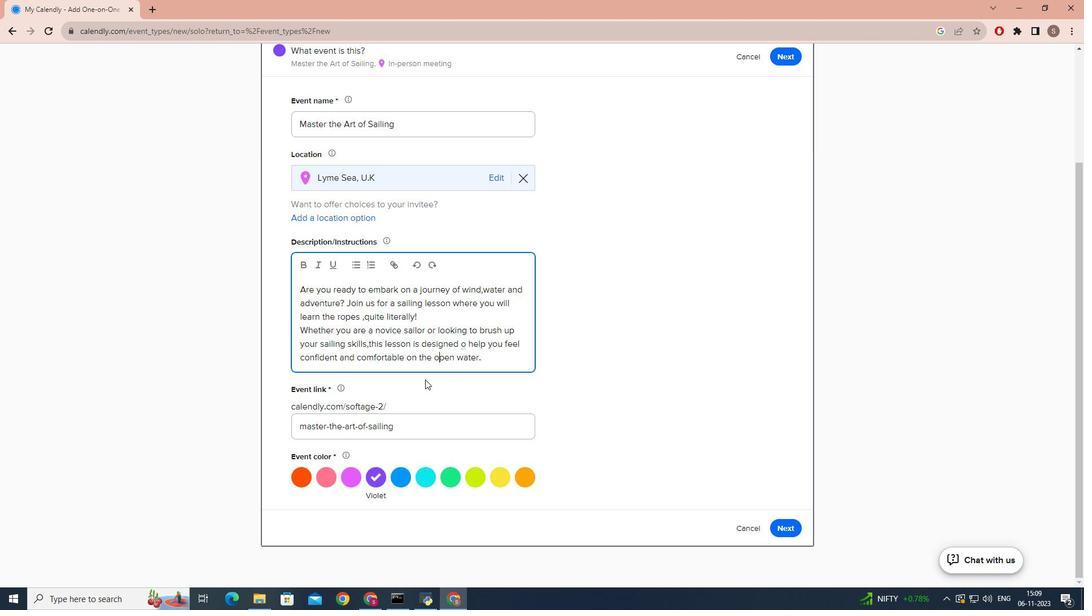 
Action: Mouse pressed left at (425, 379)
Screenshot: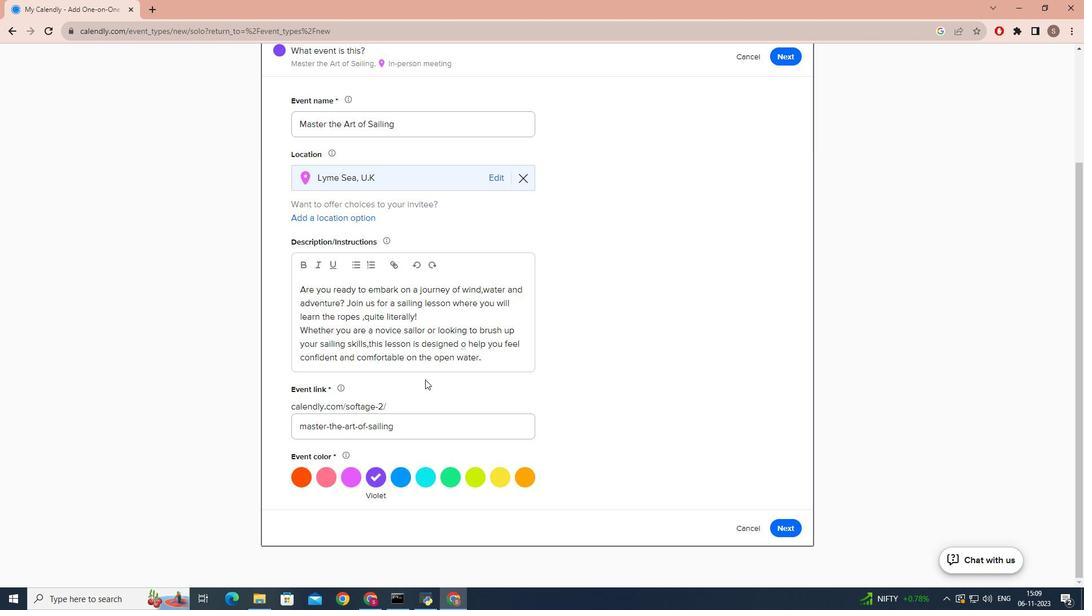 
Action: Mouse moved to (425, 475)
Screenshot: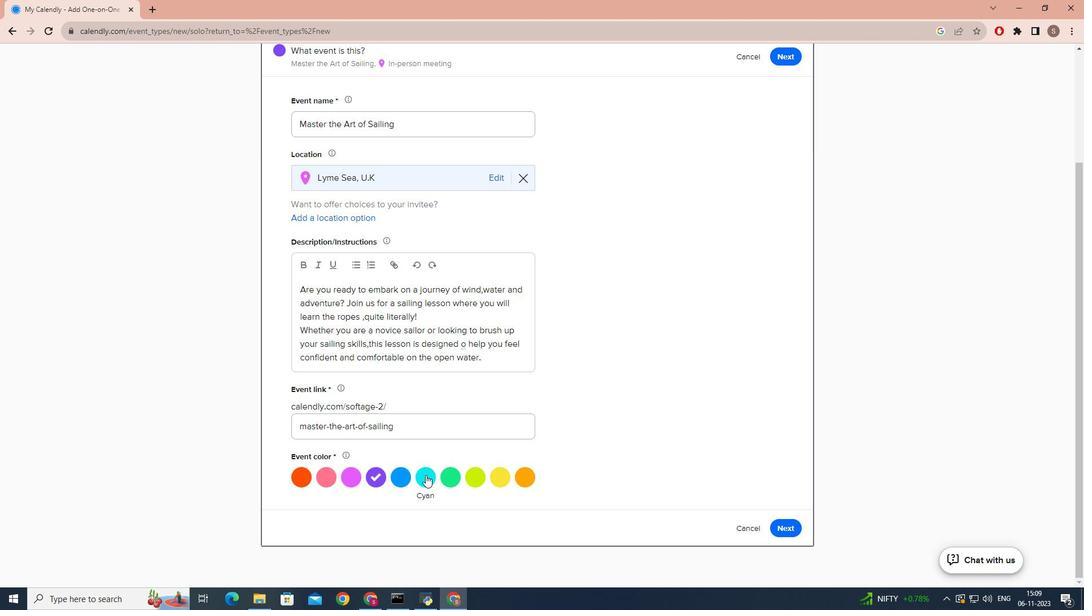 
Action: Mouse pressed left at (425, 475)
Screenshot: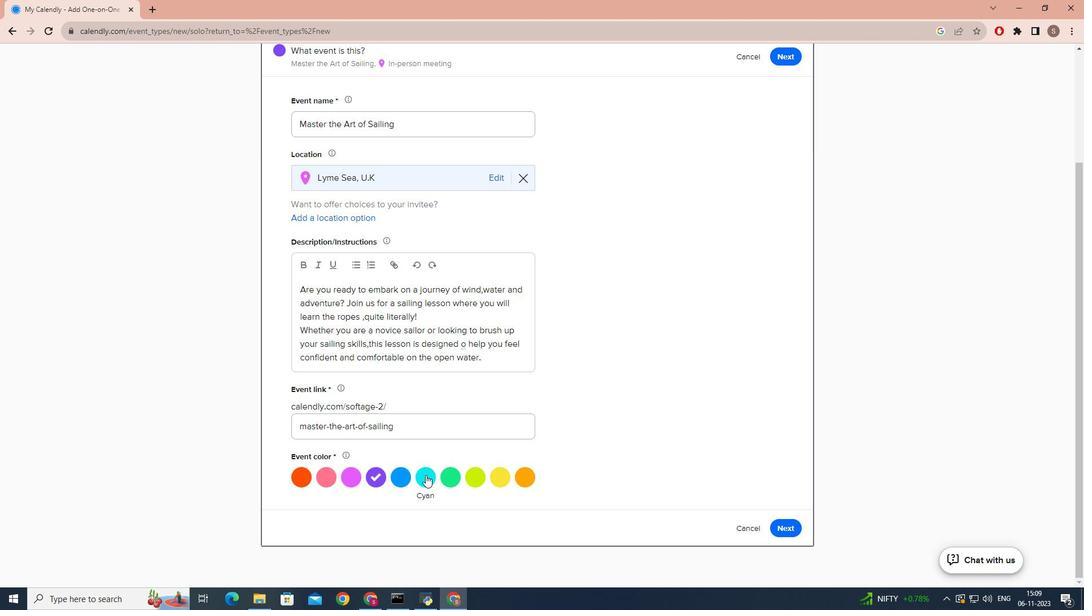 
Action: Mouse moved to (453, 415)
Screenshot: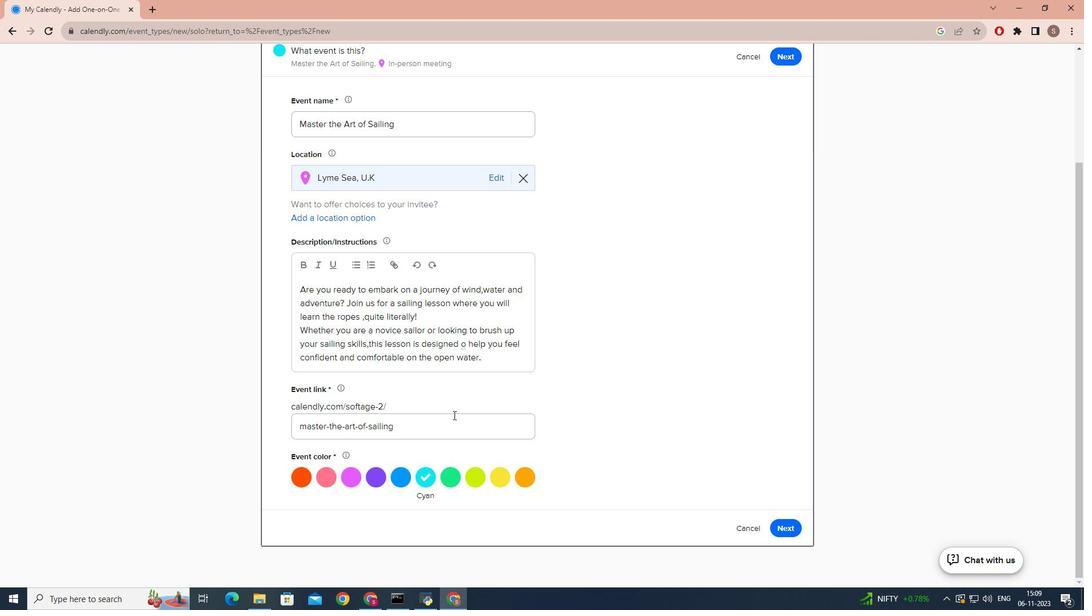 
Action: Mouse scrolled (453, 415) with delta (0, 0)
Screenshot: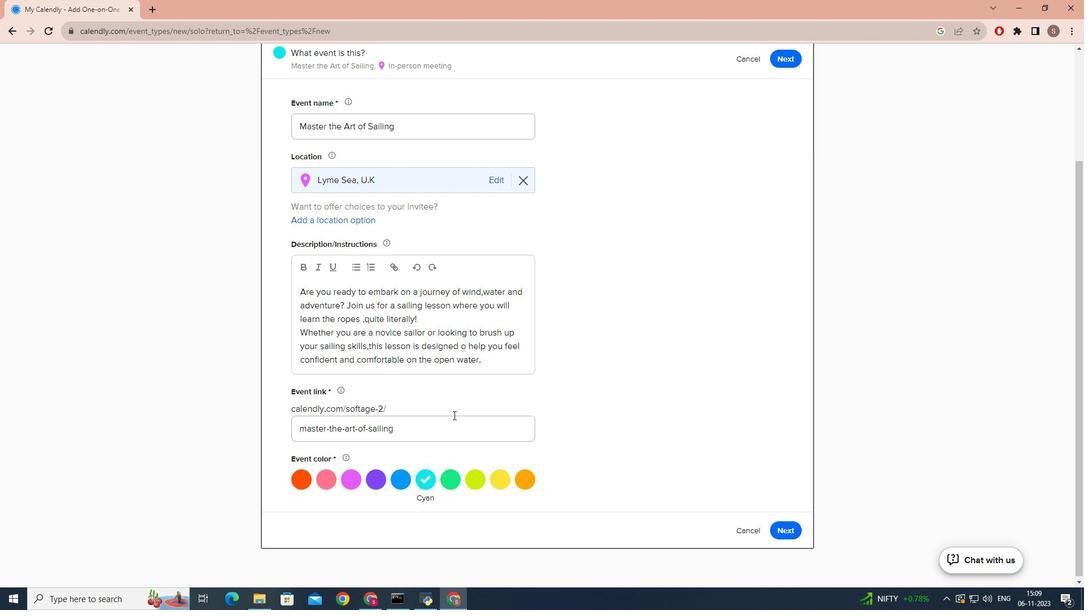 
Action: Mouse scrolled (453, 414) with delta (0, 0)
Screenshot: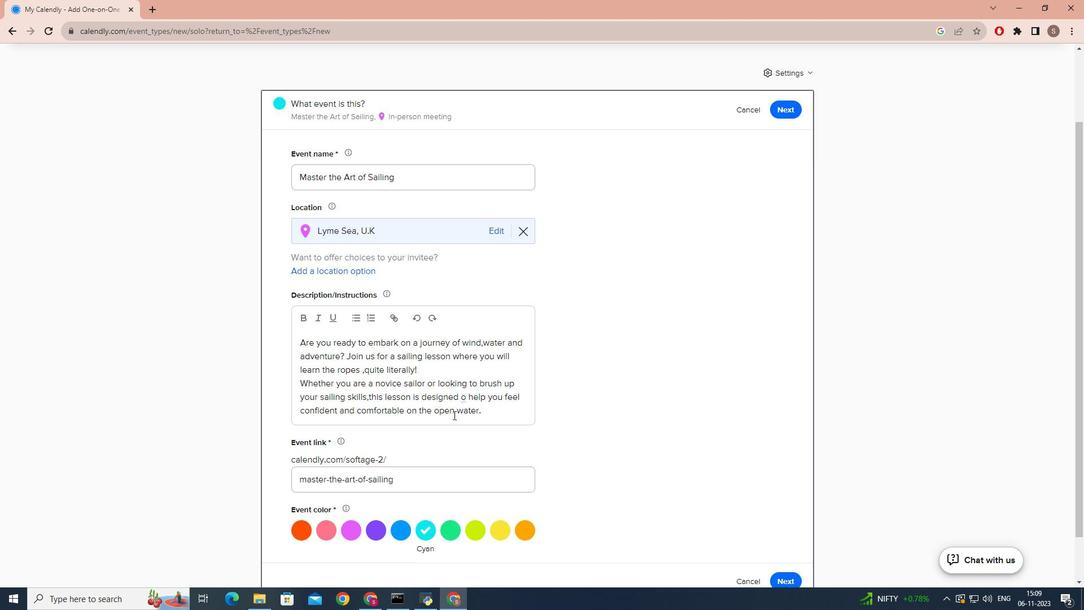 
Action: Mouse moved to (784, 522)
Screenshot: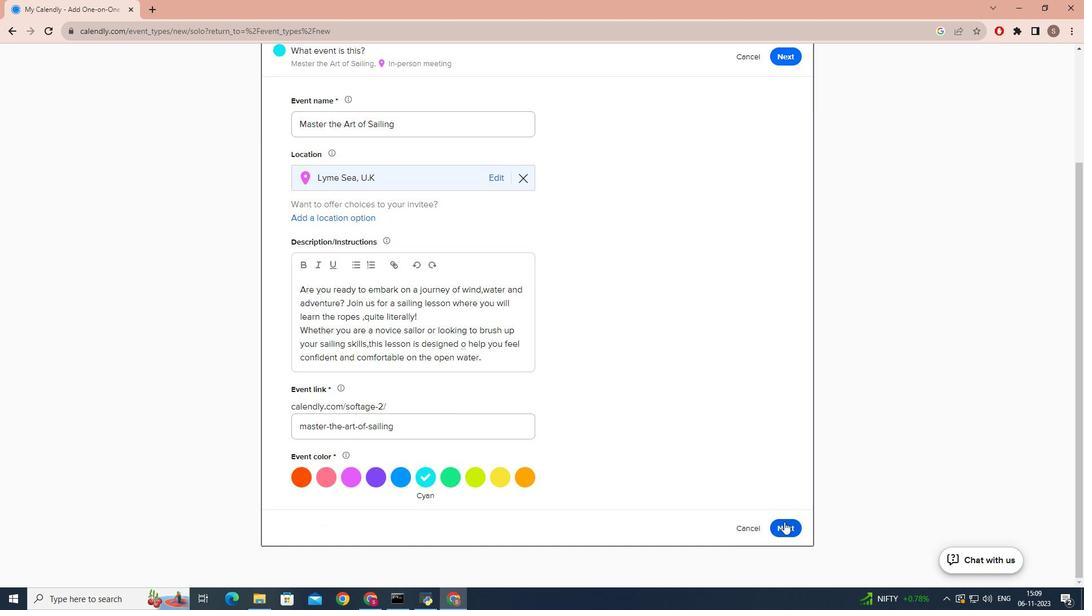 
Action: Mouse pressed left at (784, 522)
Screenshot: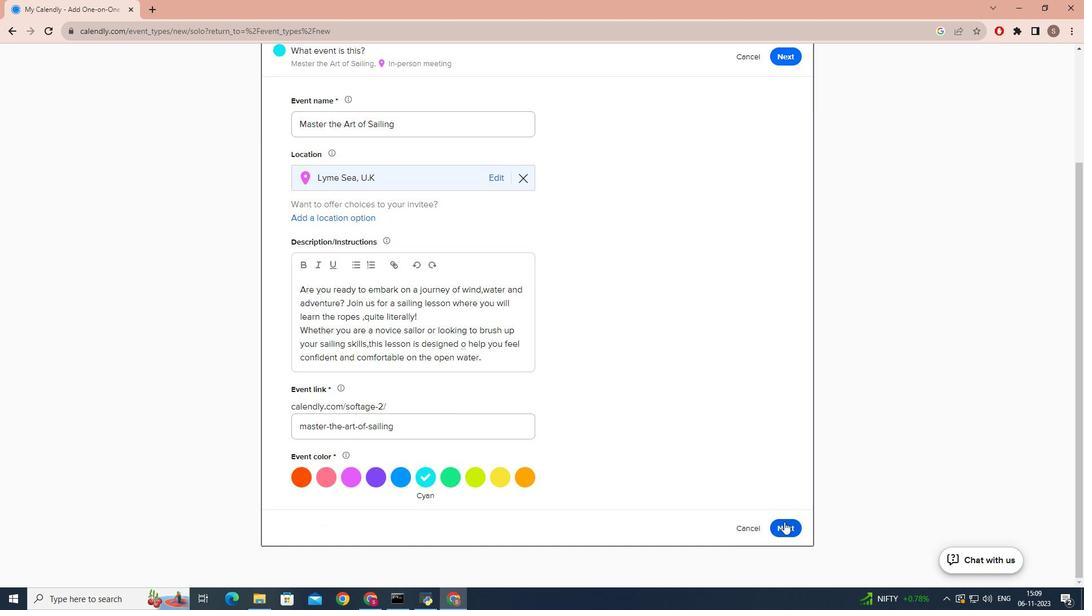 
Action: Mouse moved to (319, 337)
Screenshot: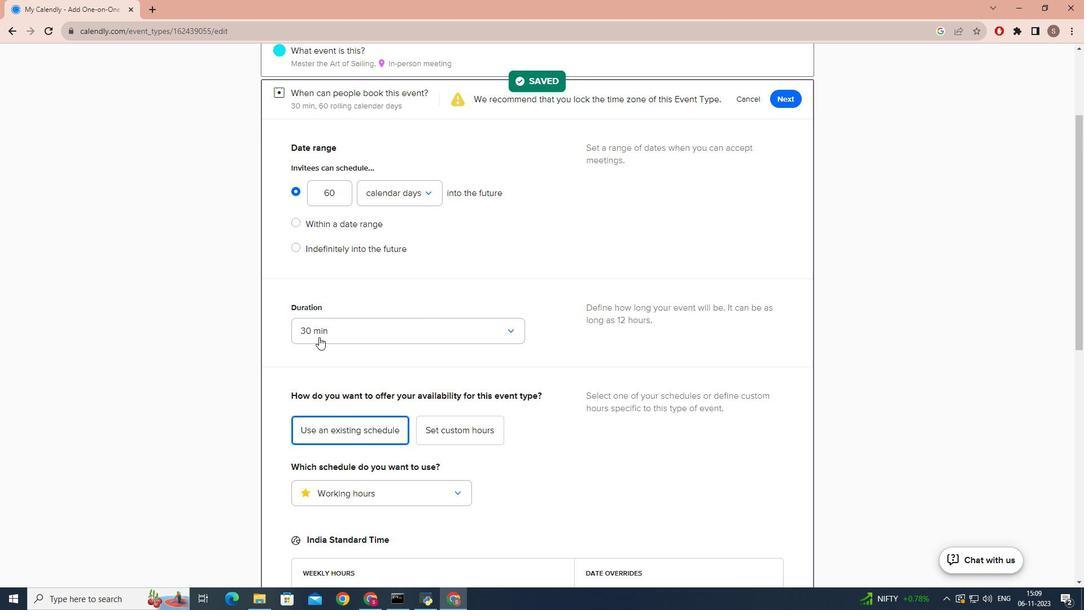 
Action: Mouse pressed left at (319, 337)
Screenshot: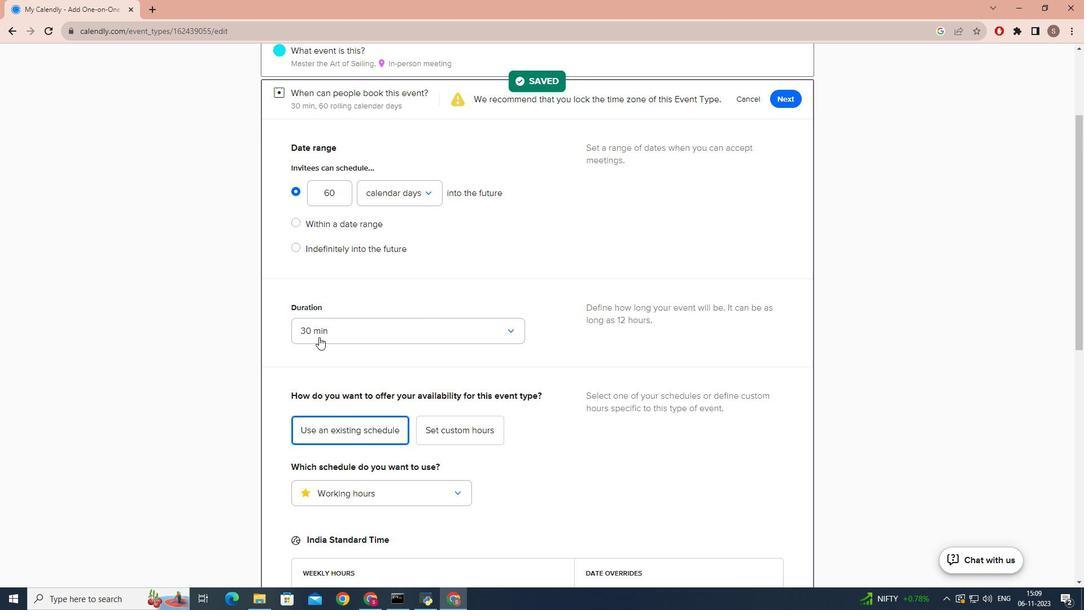 
Action: Mouse moved to (311, 430)
Screenshot: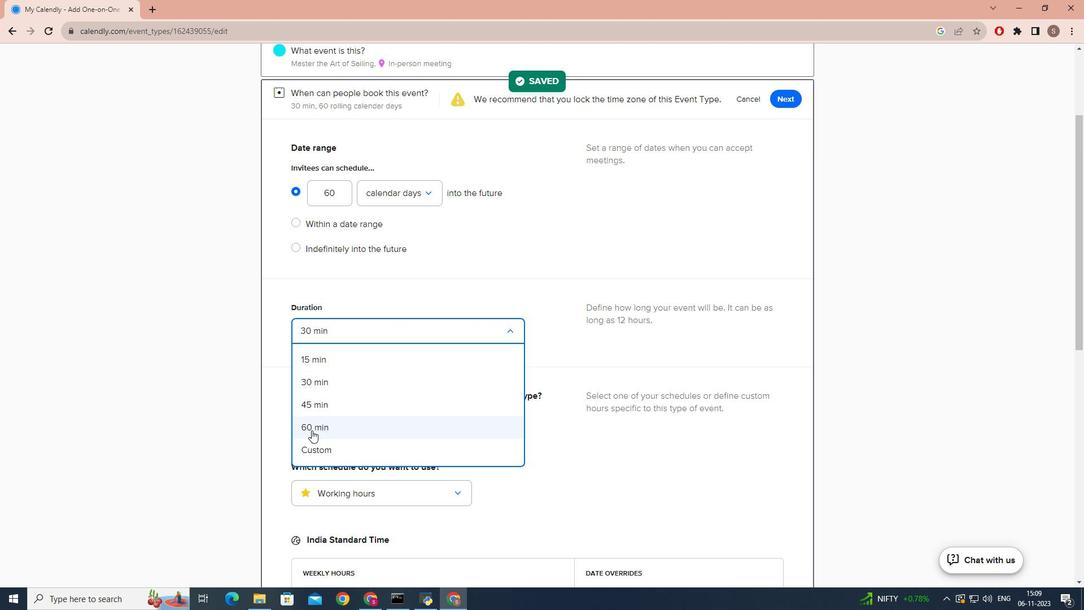 
Action: Mouse pressed left at (311, 430)
Screenshot: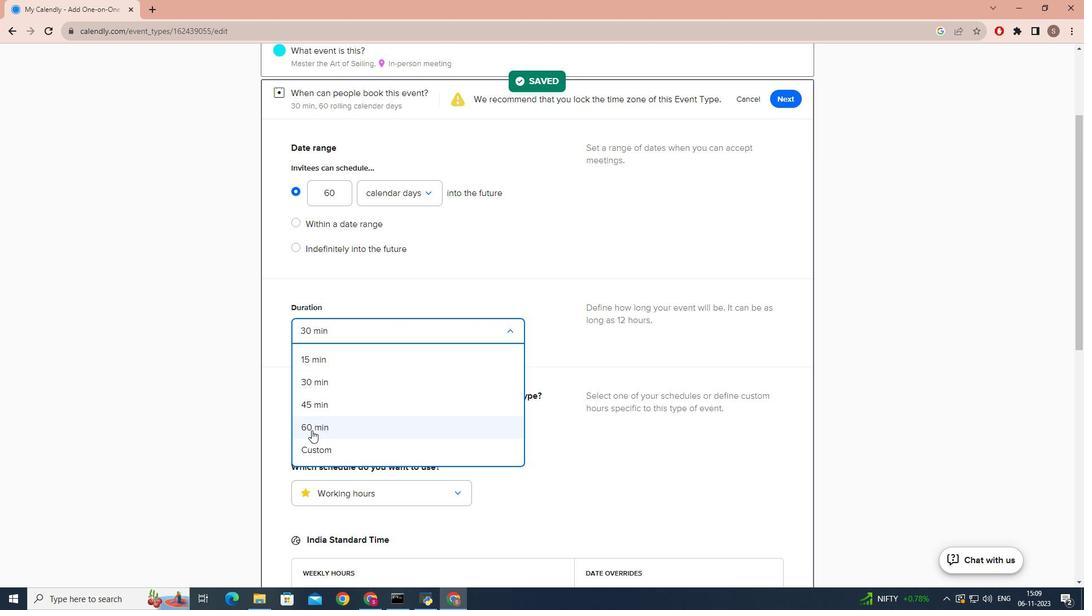 
Action: Mouse moved to (395, 379)
Screenshot: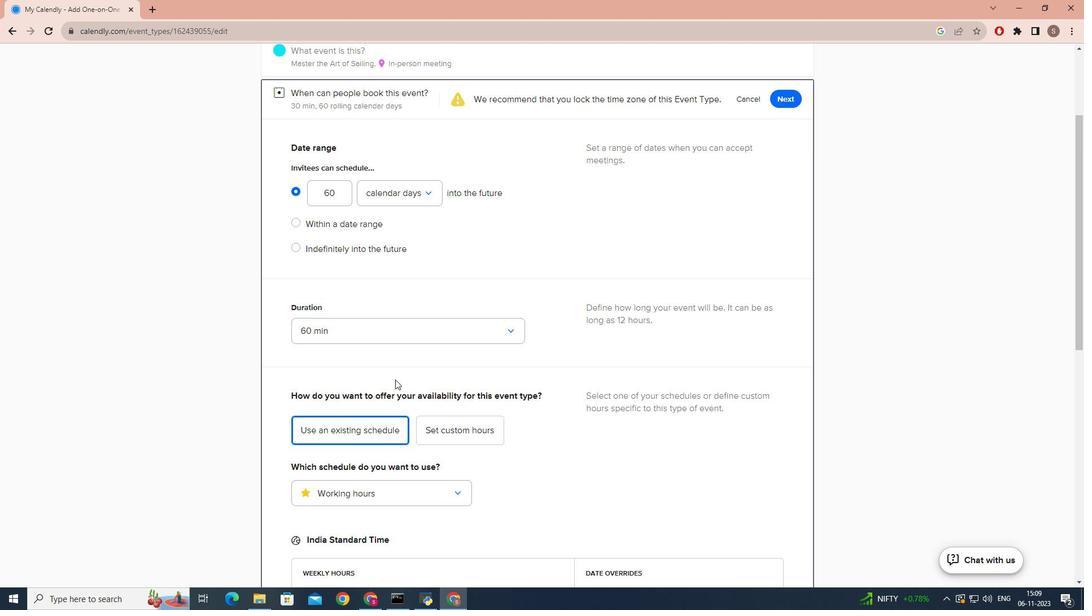 
Action: Mouse scrolled (395, 379) with delta (0, 0)
Screenshot: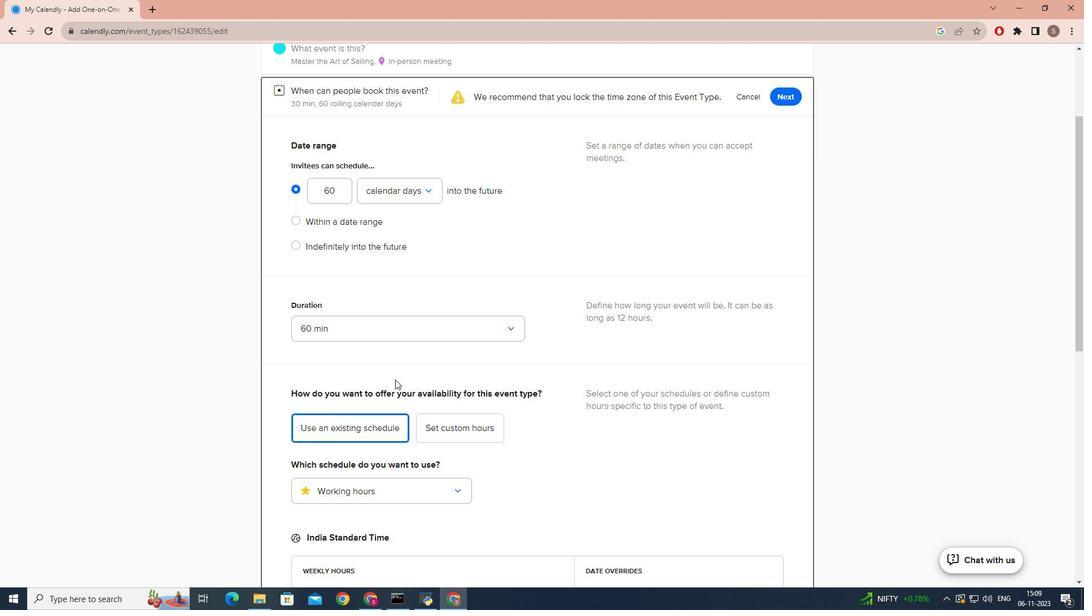 
Action: Mouse scrolled (395, 379) with delta (0, 0)
Screenshot: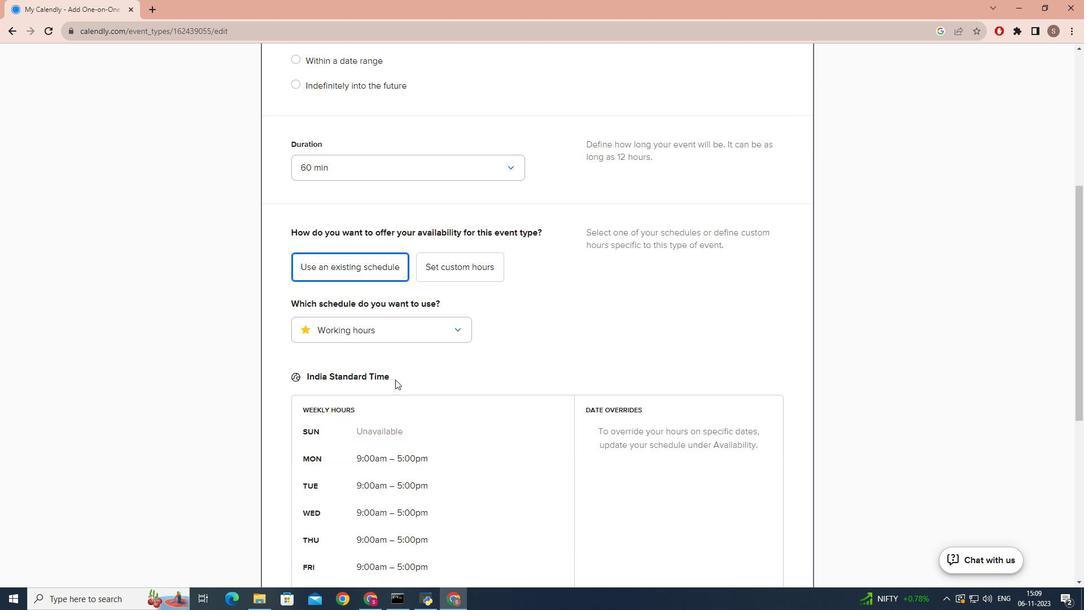 
Action: Mouse scrolled (395, 379) with delta (0, 0)
Screenshot: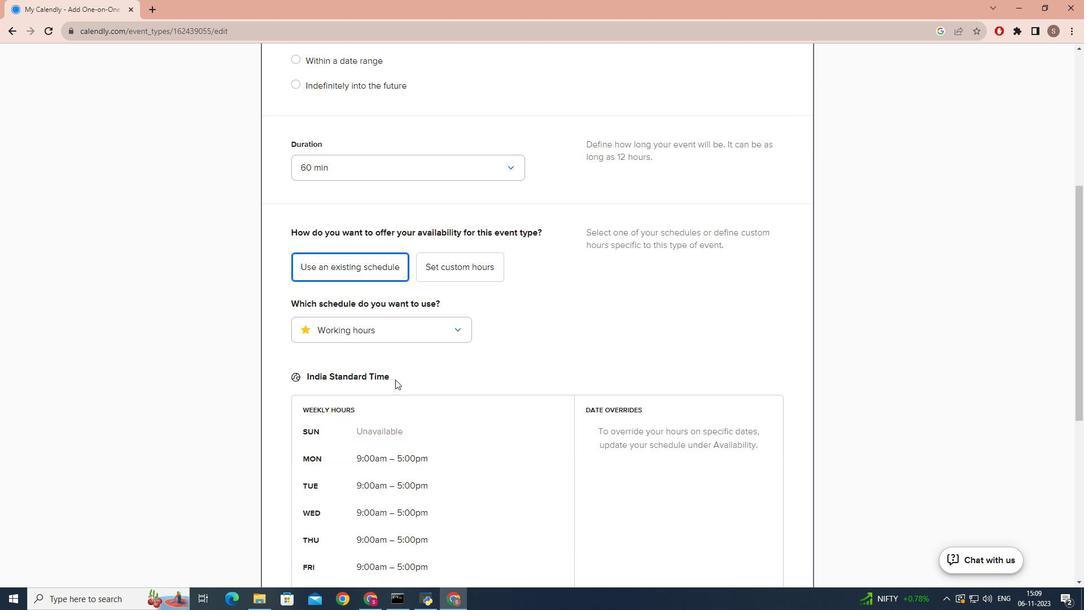 
Action: Mouse scrolled (395, 379) with delta (0, 0)
Screenshot: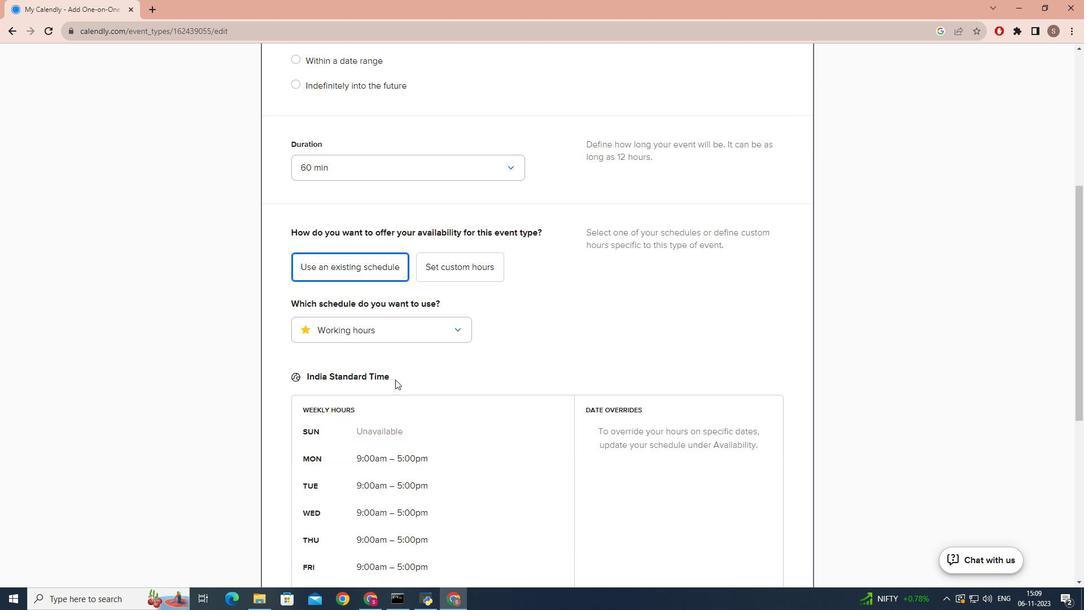 
Action: Mouse scrolled (395, 379) with delta (0, 0)
Screenshot: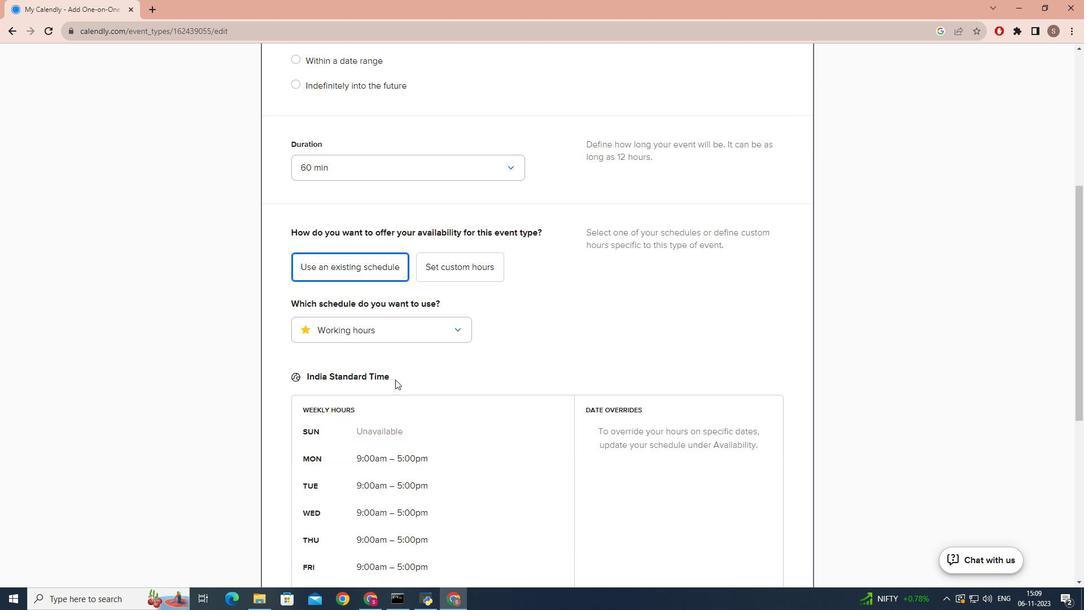 
Action: Mouse scrolled (395, 379) with delta (0, 0)
Screenshot: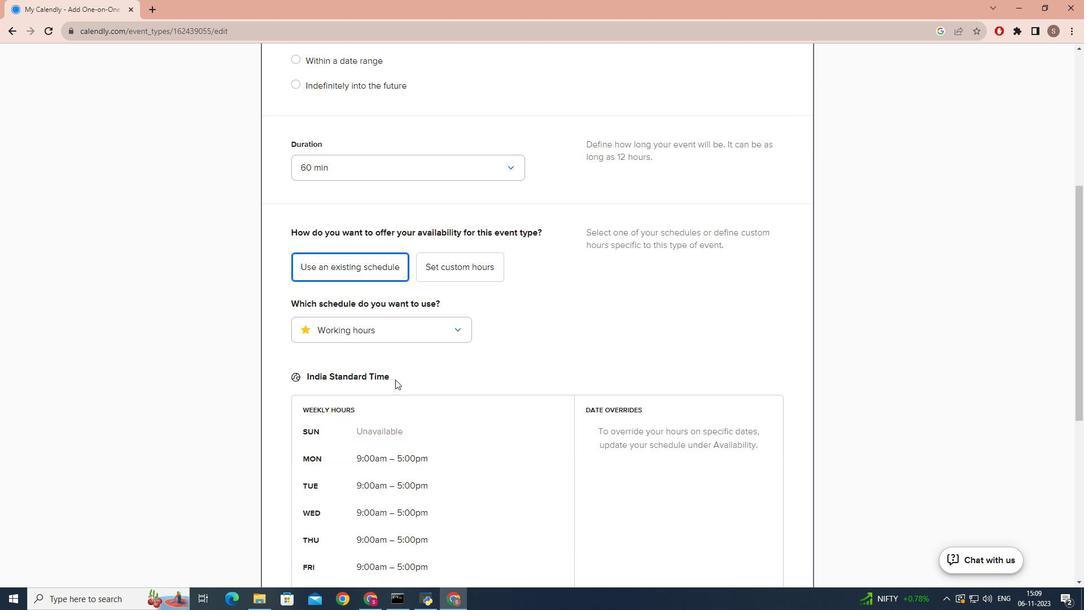 
Action: Mouse scrolled (395, 379) with delta (0, 0)
Screenshot: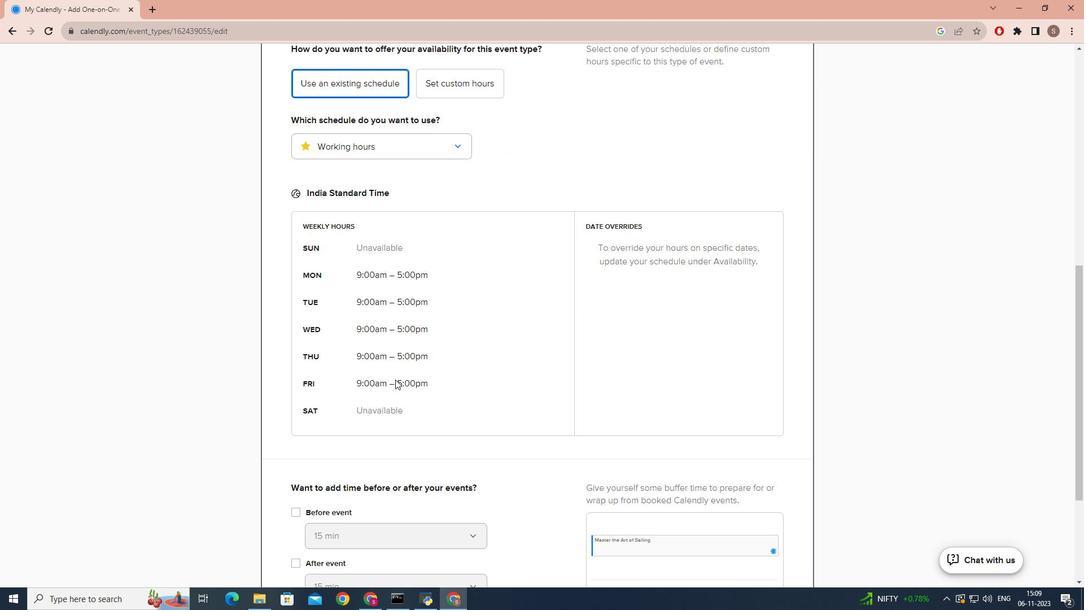 
Action: Mouse scrolled (395, 379) with delta (0, 0)
Screenshot: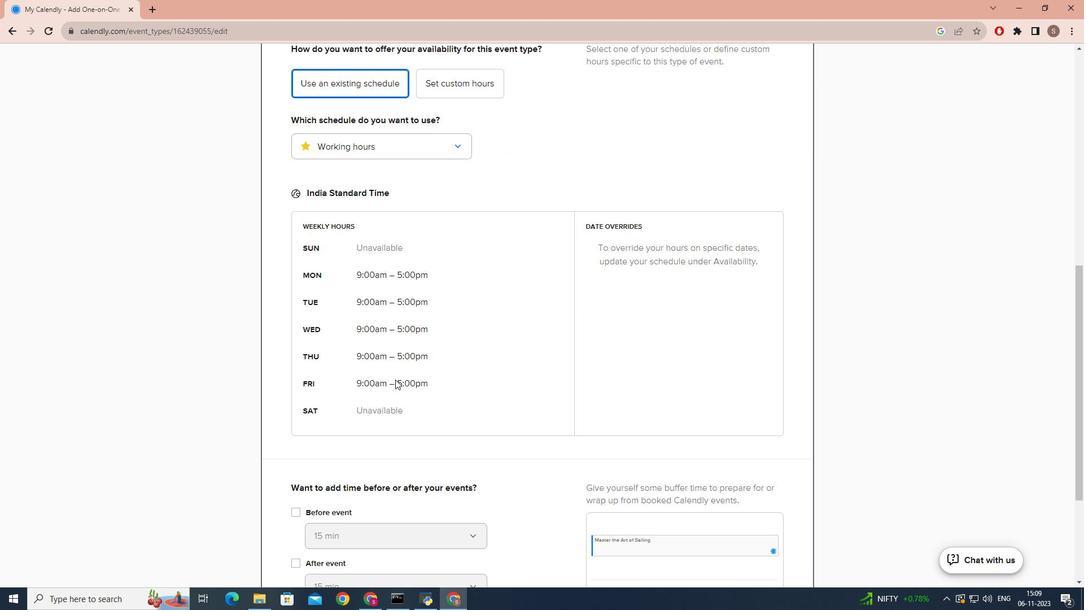 
Action: Mouse scrolled (395, 379) with delta (0, 0)
Screenshot: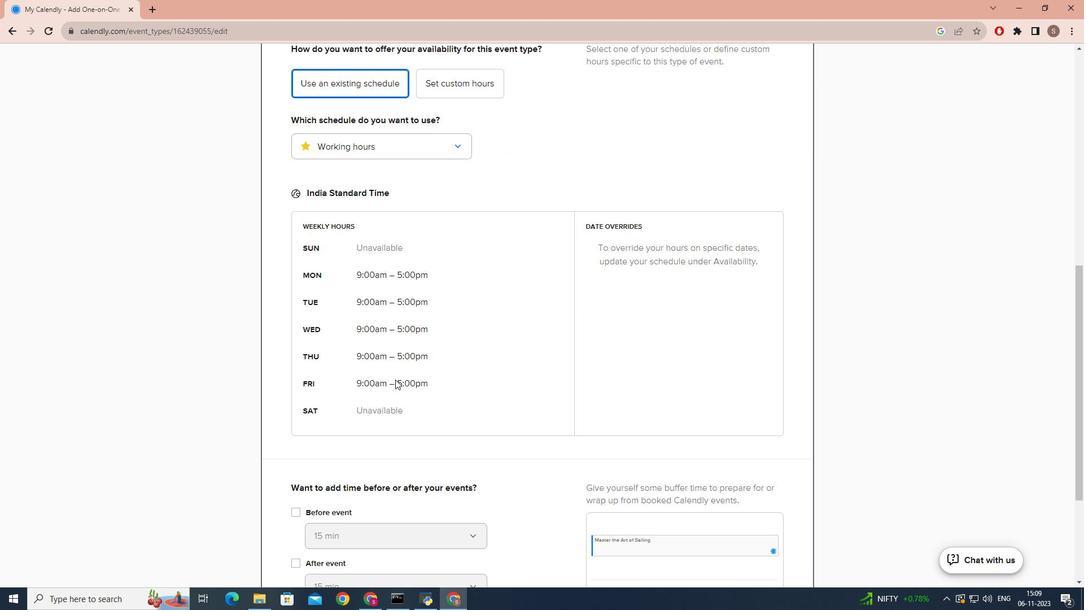 
Action: Mouse scrolled (395, 379) with delta (0, 0)
Screenshot: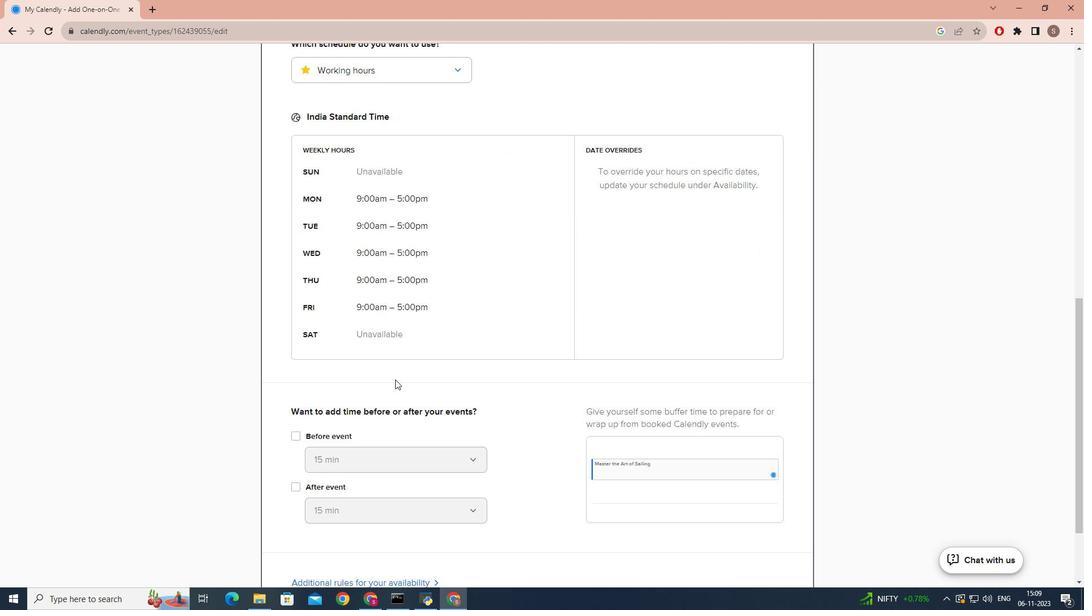 
Action: Mouse scrolled (395, 379) with delta (0, 0)
Screenshot: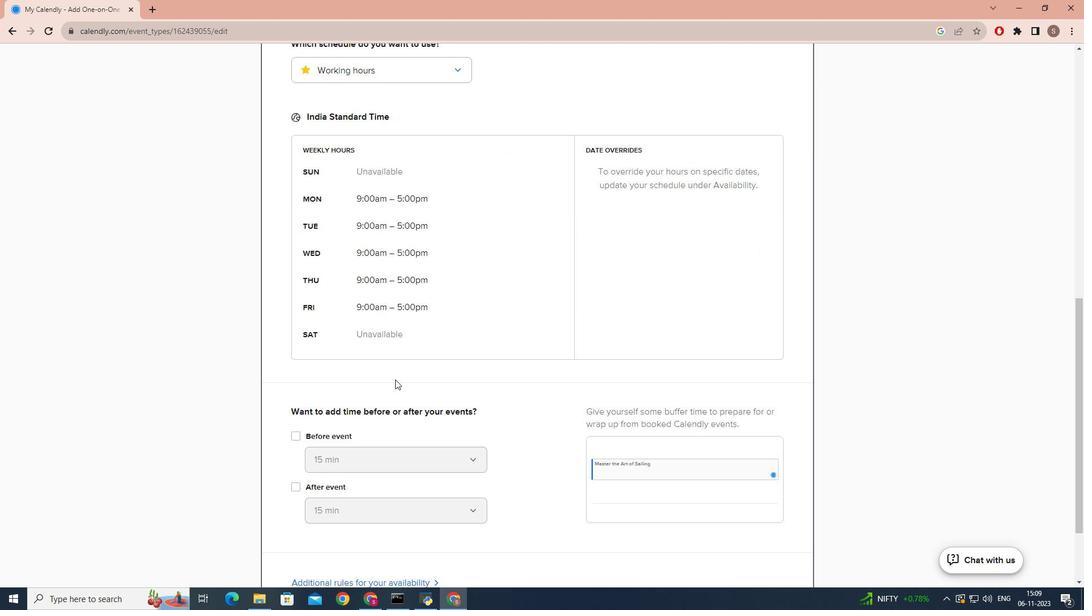 
Action: Mouse scrolled (395, 379) with delta (0, 0)
Screenshot: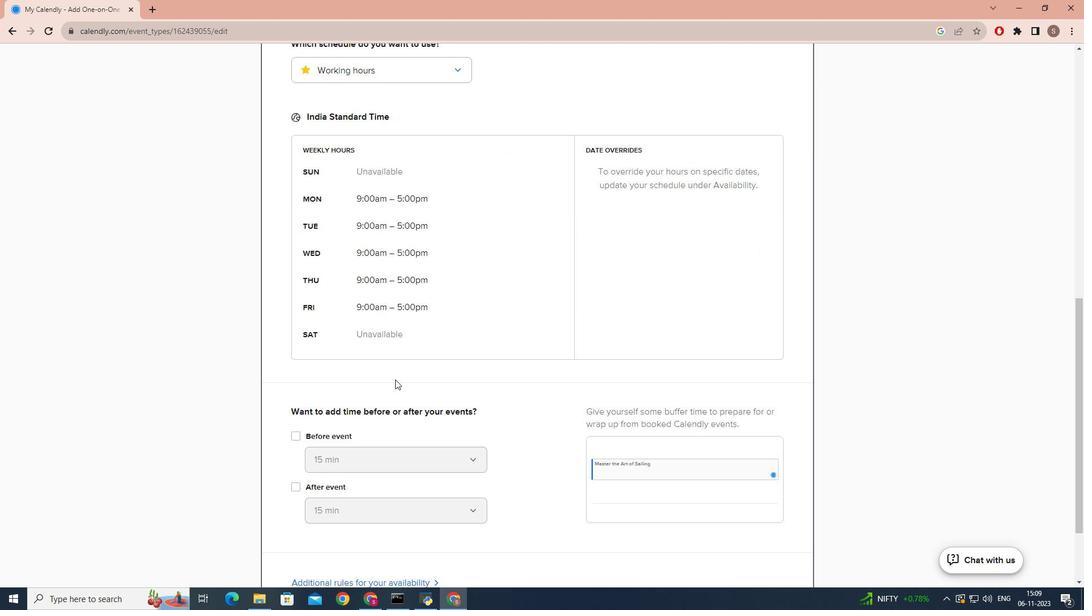 
Action: Mouse moved to (785, 525)
Screenshot: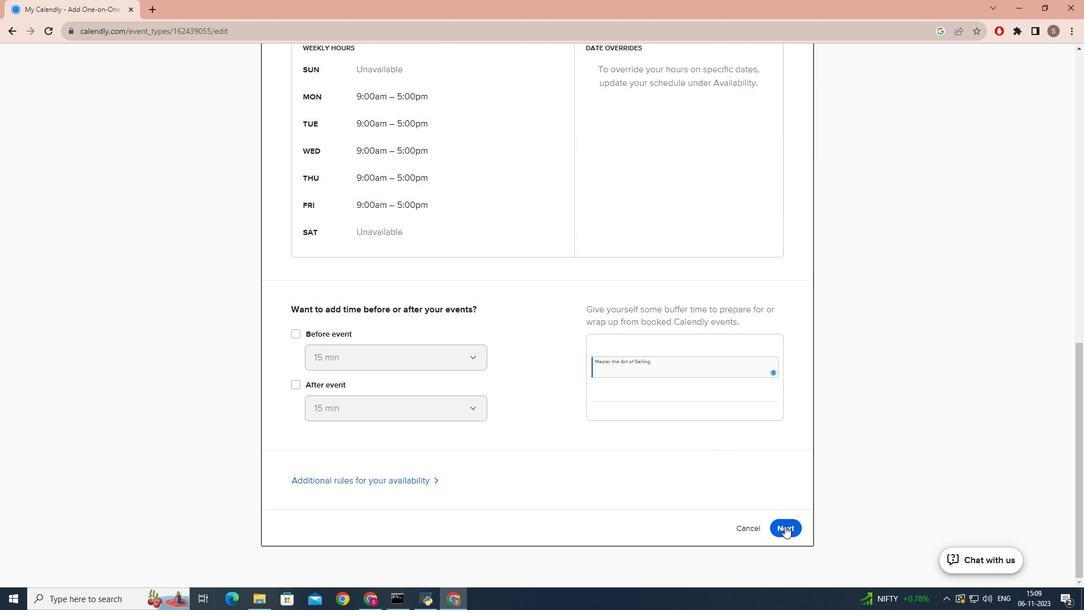 
Action: Mouse pressed left at (785, 525)
Screenshot: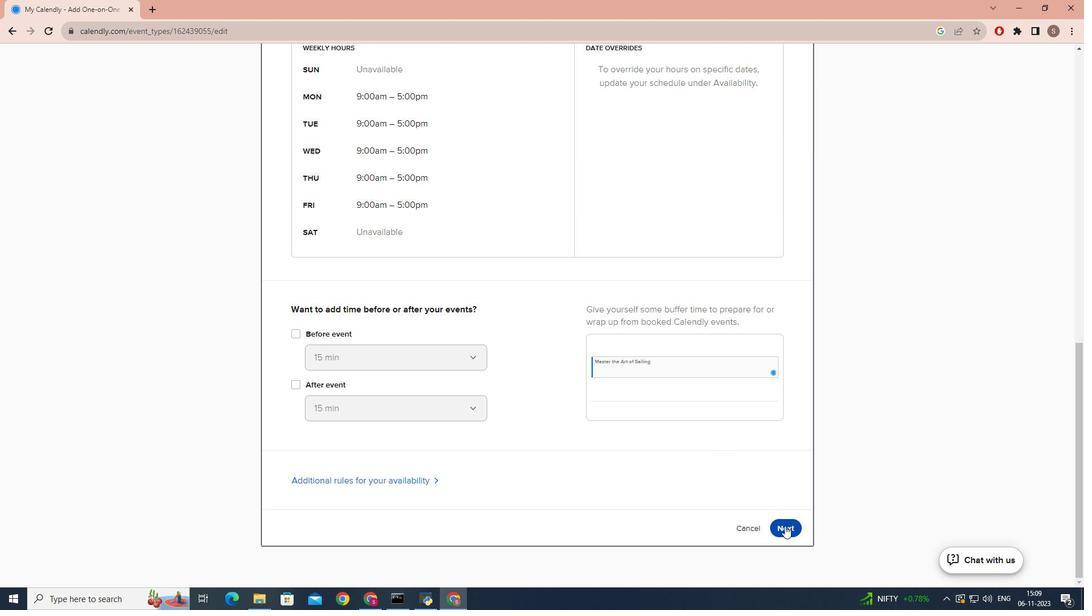
Action: Mouse moved to (659, 467)
Screenshot: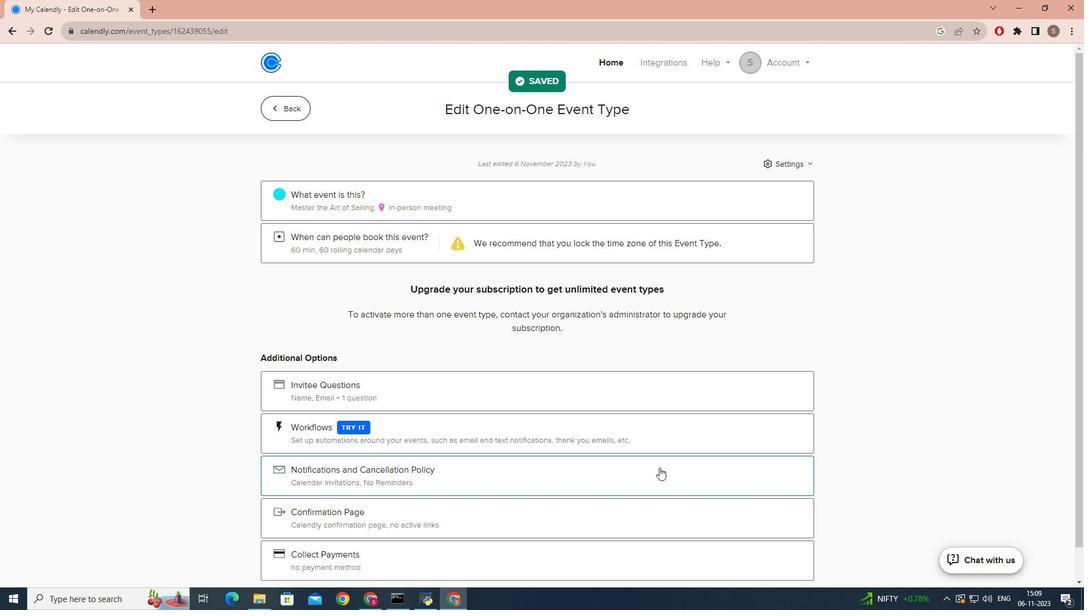 
